 Task: Search one way flight ticket for 3 adults, 3 children in premium economy from Walla Walla: Walla Walla Regional Airport to Rockford: Chicago Rockford International Airport(was Northwest Chicagoland Regional Airport At Rockford) on 5-1-2023. Choice of flights is Westjet. Number of bags: 9 checked bags. Price is upto 99000. Outbound departure time preference is 14:45.
Action: Mouse moved to (235, 398)
Screenshot: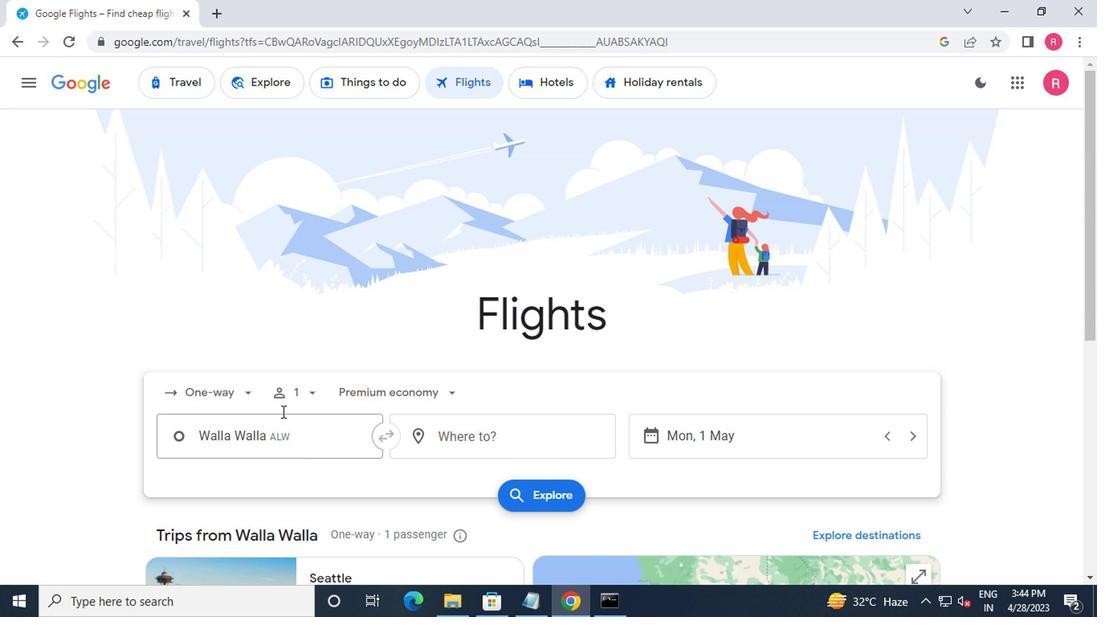 
Action: Mouse pressed left at (235, 398)
Screenshot: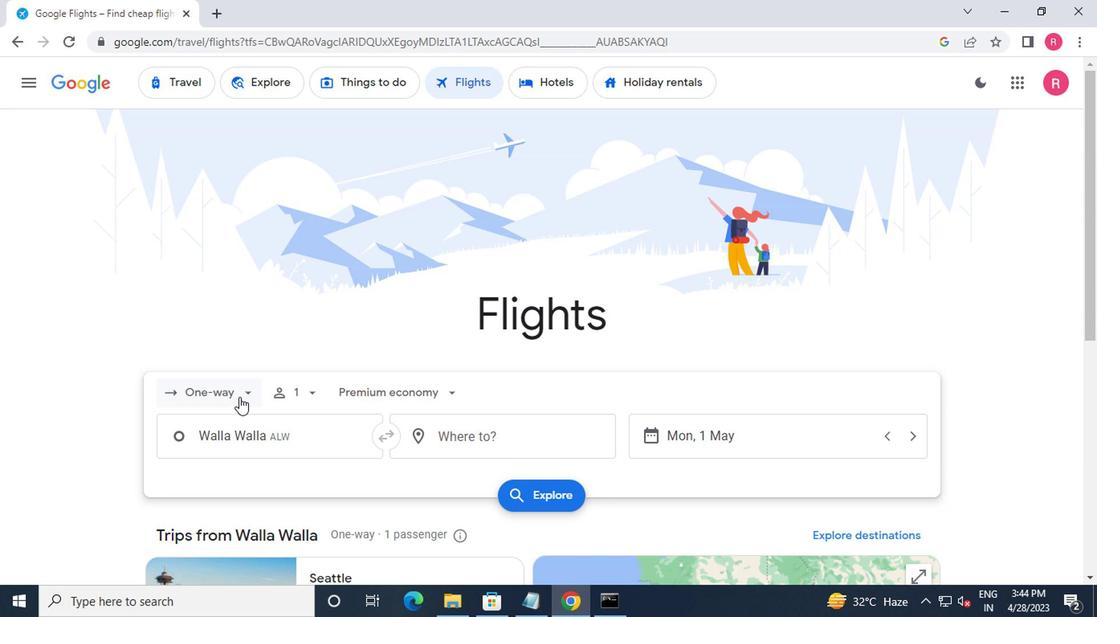 
Action: Mouse moved to (226, 475)
Screenshot: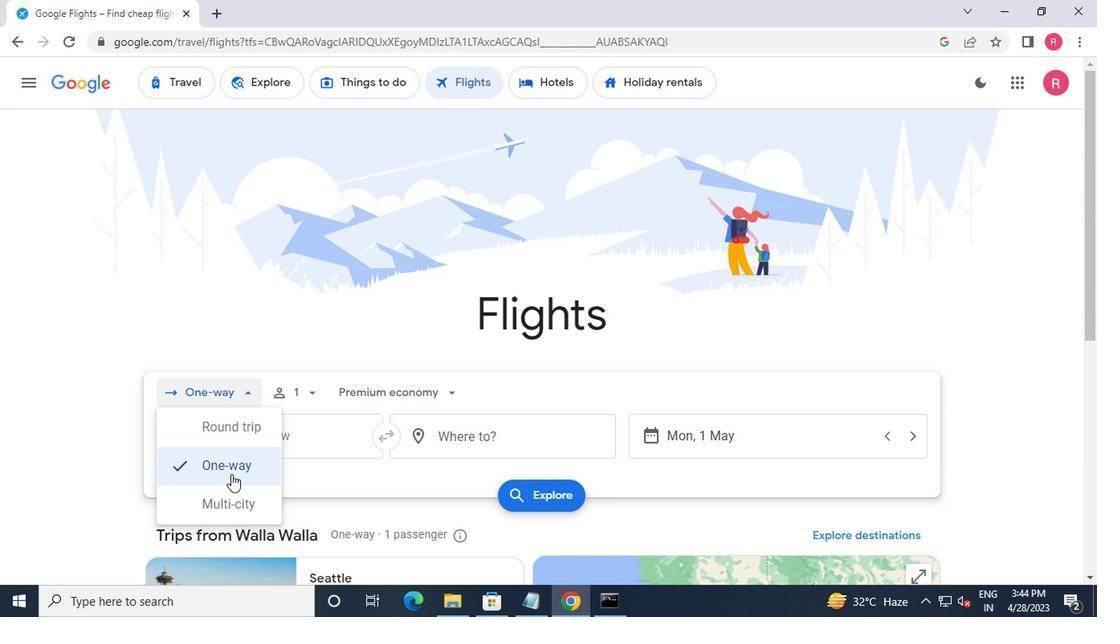 
Action: Mouse pressed left at (226, 475)
Screenshot: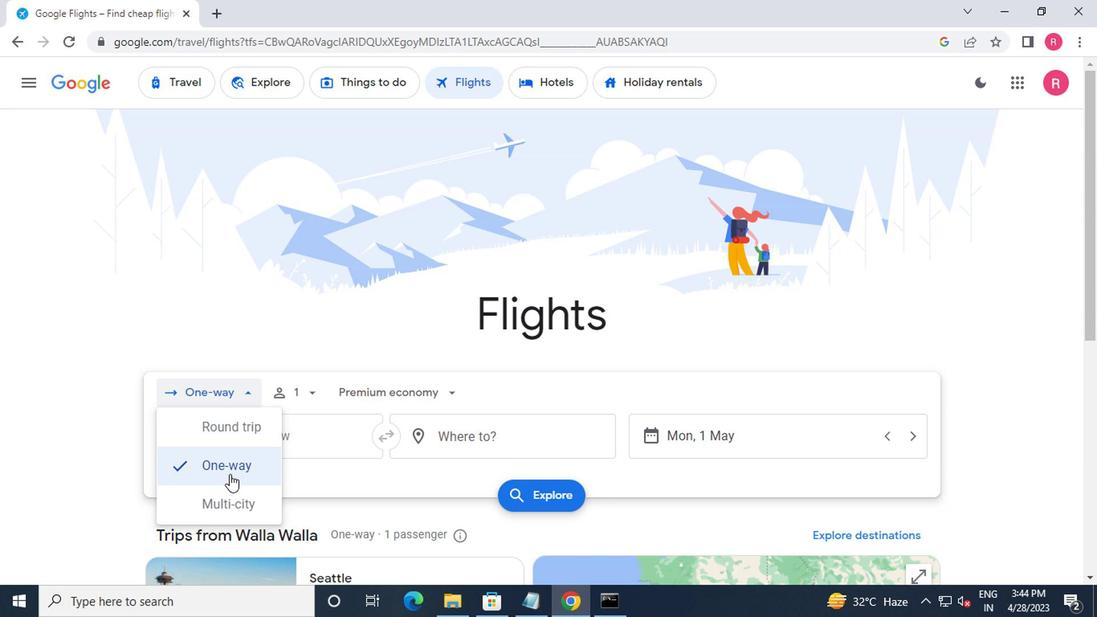
Action: Mouse moved to (299, 396)
Screenshot: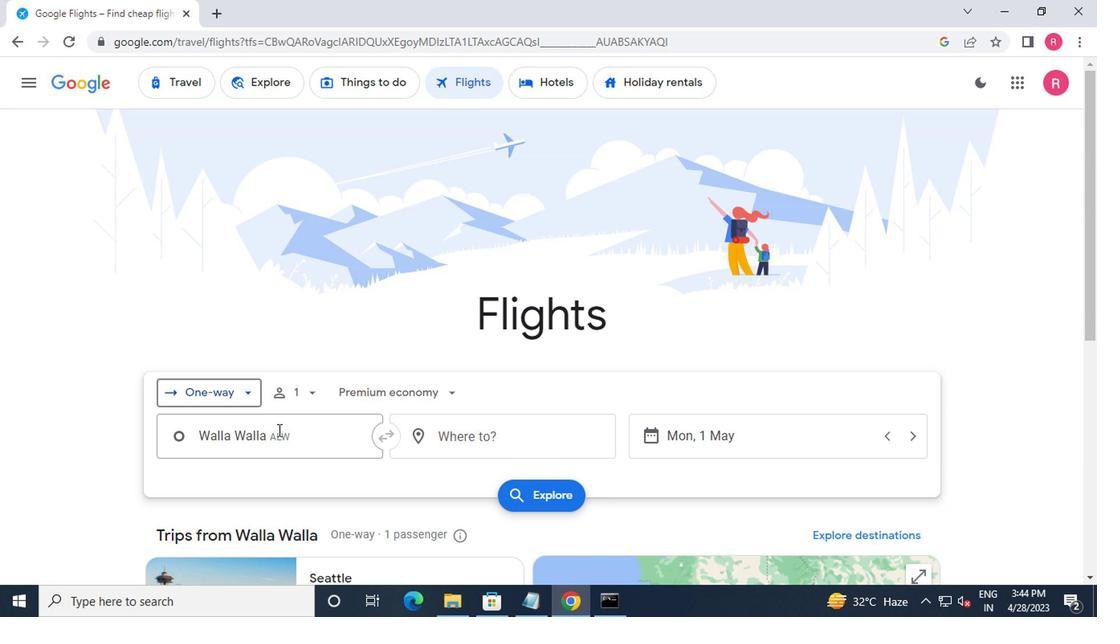 
Action: Mouse pressed left at (299, 396)
Screenshot: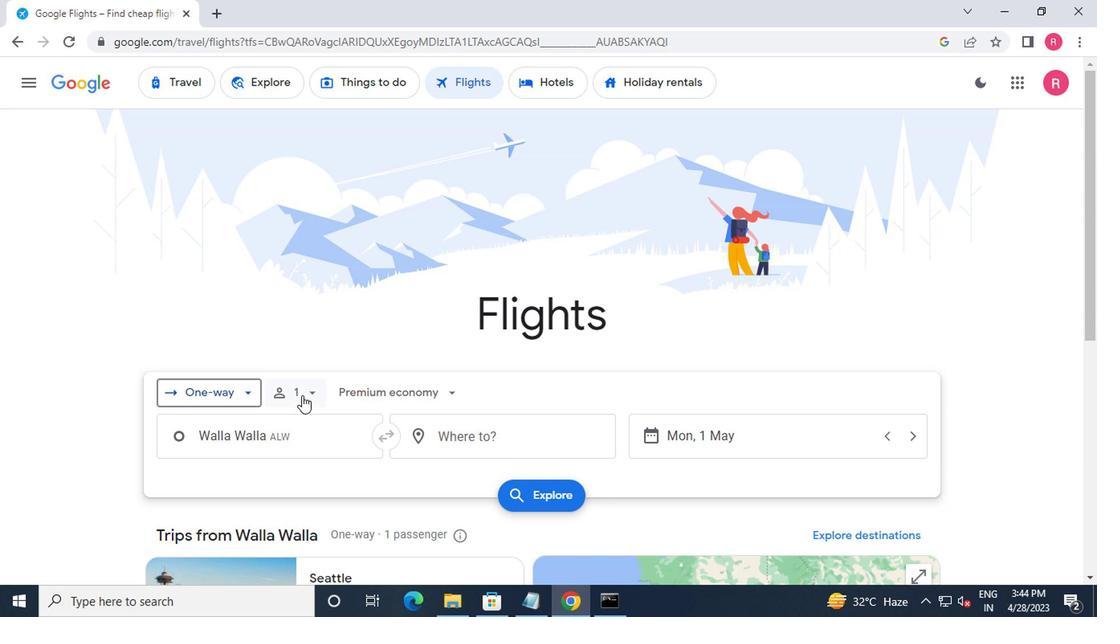 
Action: Mouse moved to (423, 436)
Screenshot: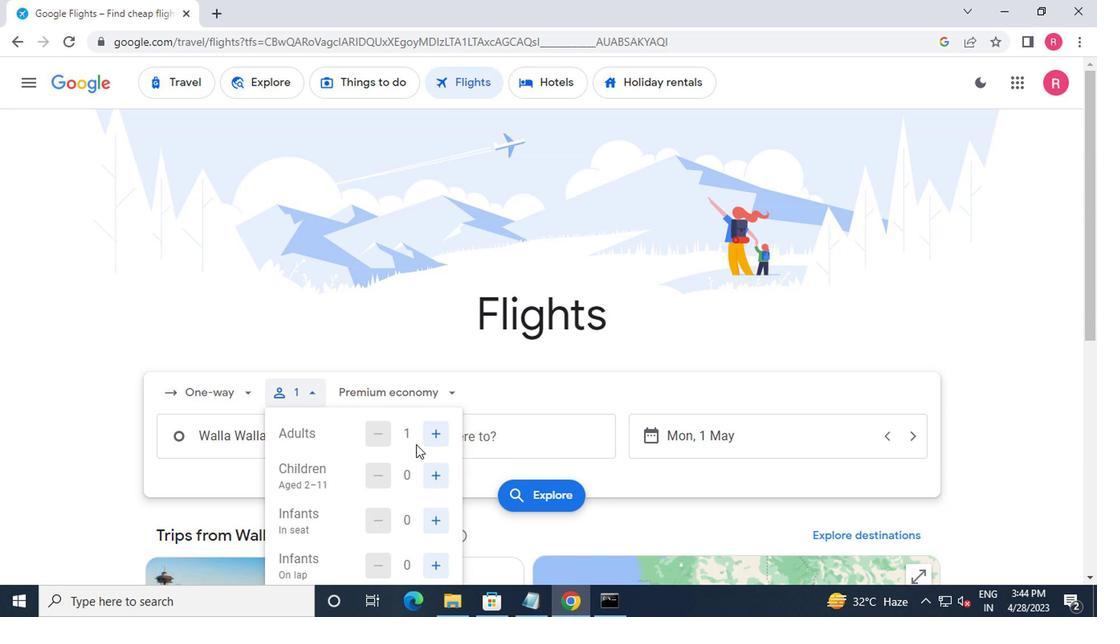 
Action: Mouse pressed left at (423, 436)
Screenshot: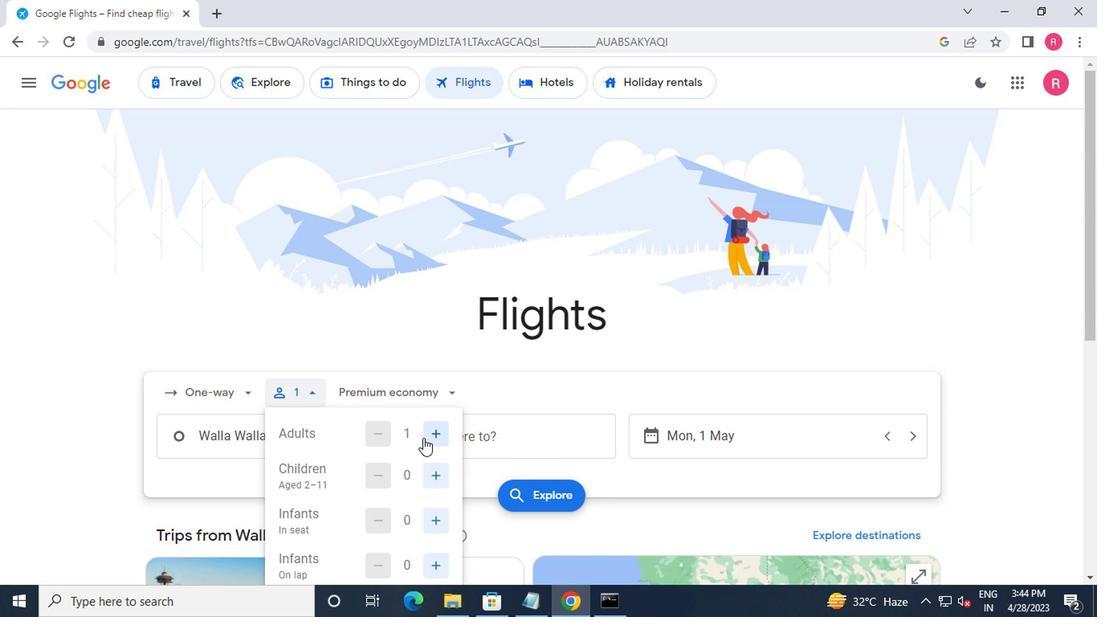 
Action: Mouse pressed left at (423, 436)
Screenshot: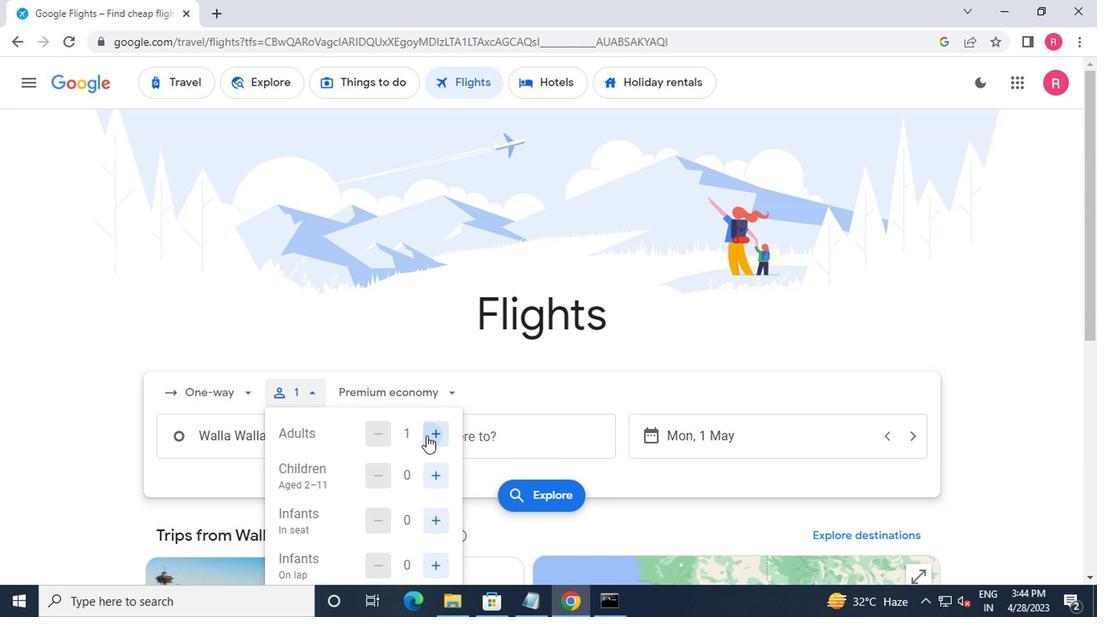 
Action: Mouse pressed left at (423, 436)
Screenshot: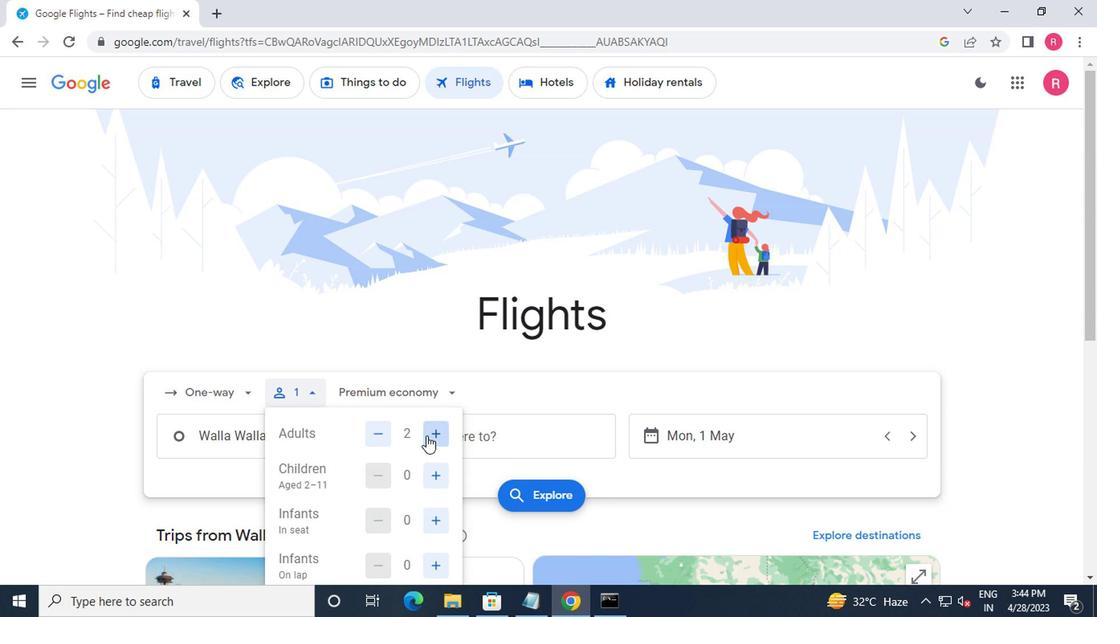 
Action: Mouse moved to (428, 474)
Screenshot: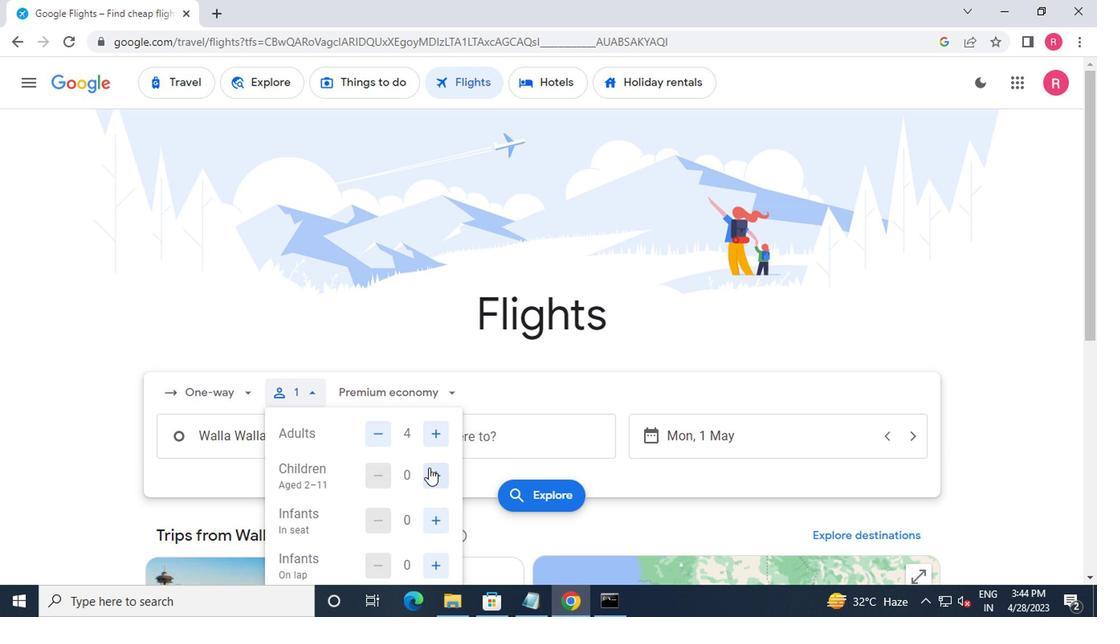 
Action: Mouse pressed left at (428, 474)
Screenshot: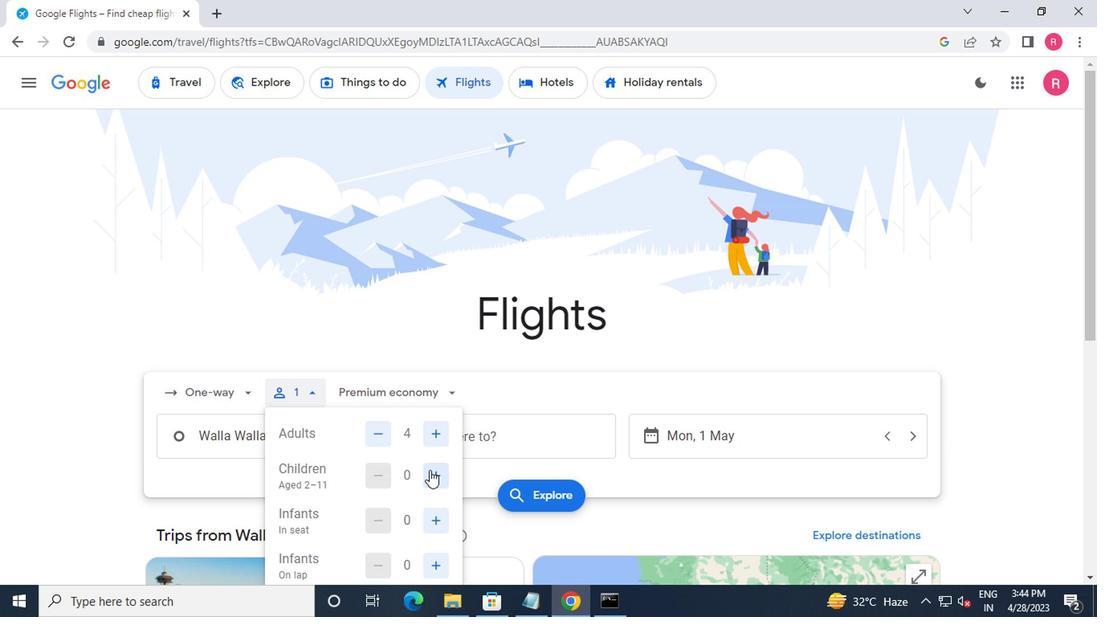 
Action: Mouse pressed left at (428, 474)
Screenshot: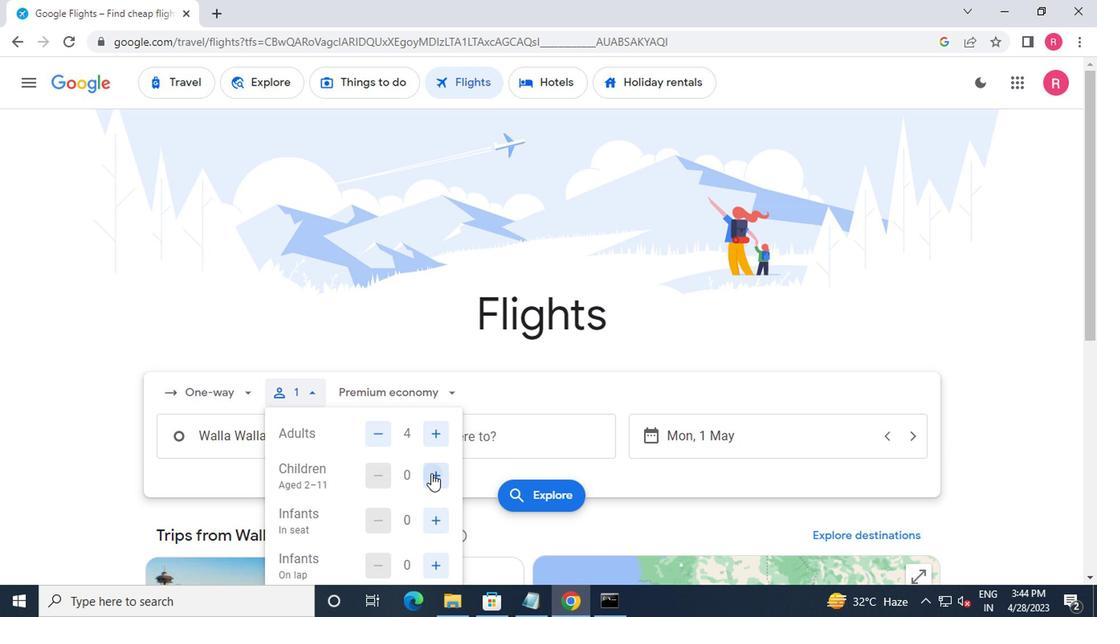 
Action: Mouse moved to (430, 523)
Screenshot: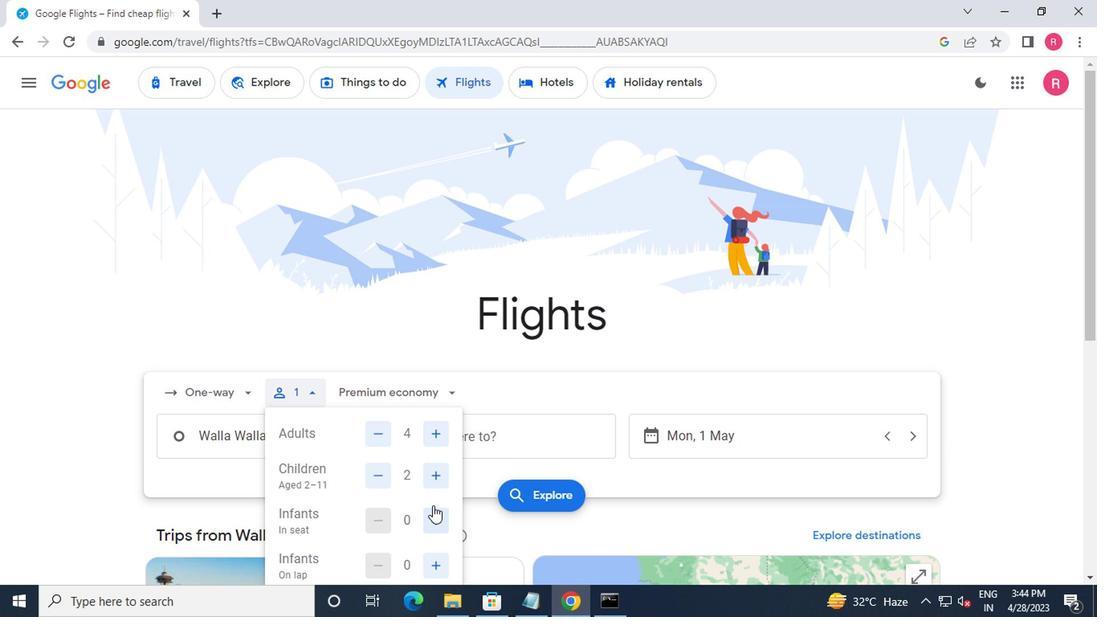 
Action: Mouse pressed left at (430, 523)
Screenshot: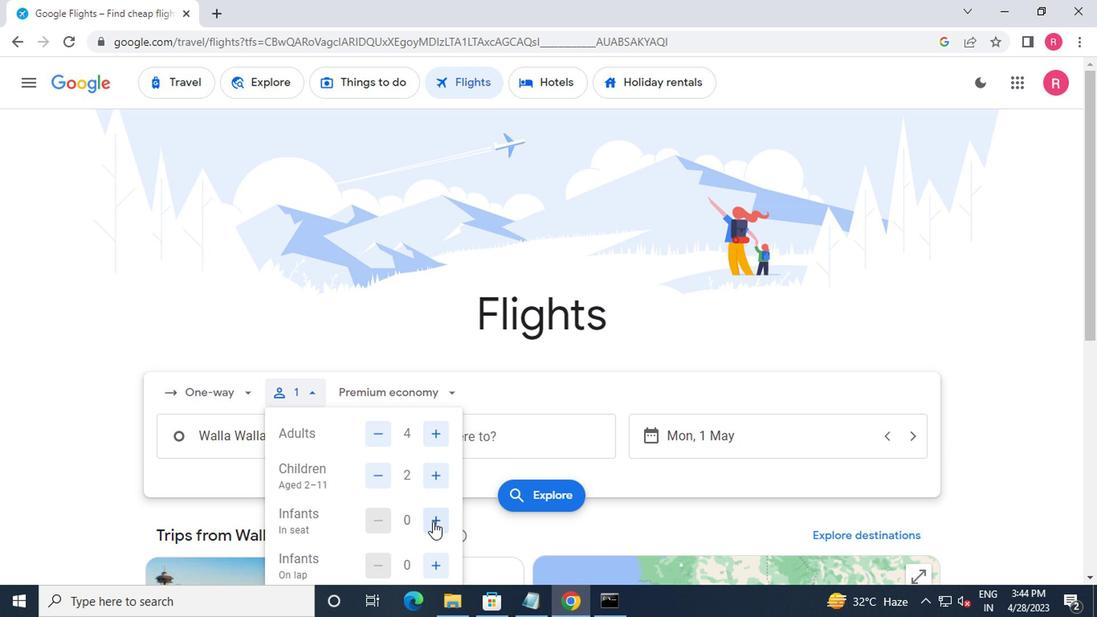 
Action: Mouse pressed left at (430, 523)
Screenshot: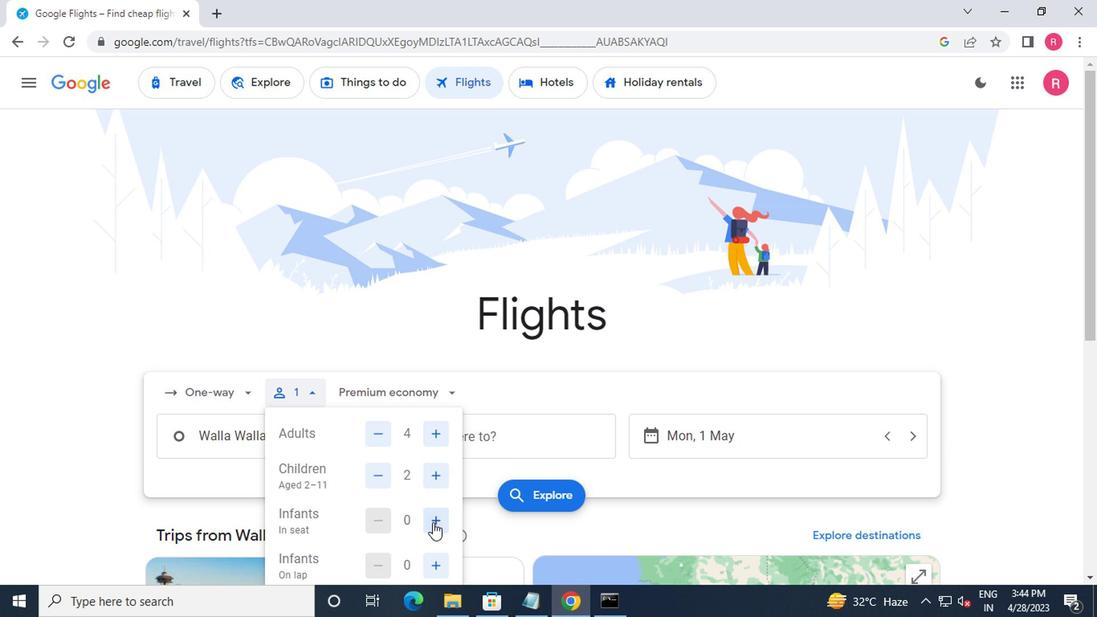 
Action: Mouse moved to (432, 566)
Screenshot: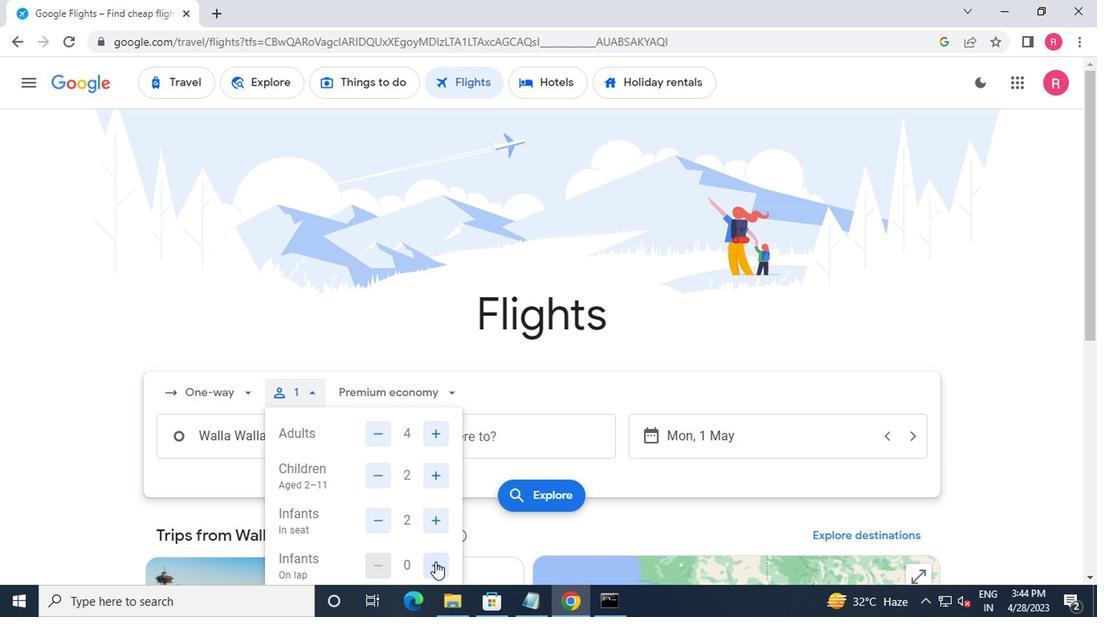 
Action: Mouse pressed left at (432, 566)
Screenshot: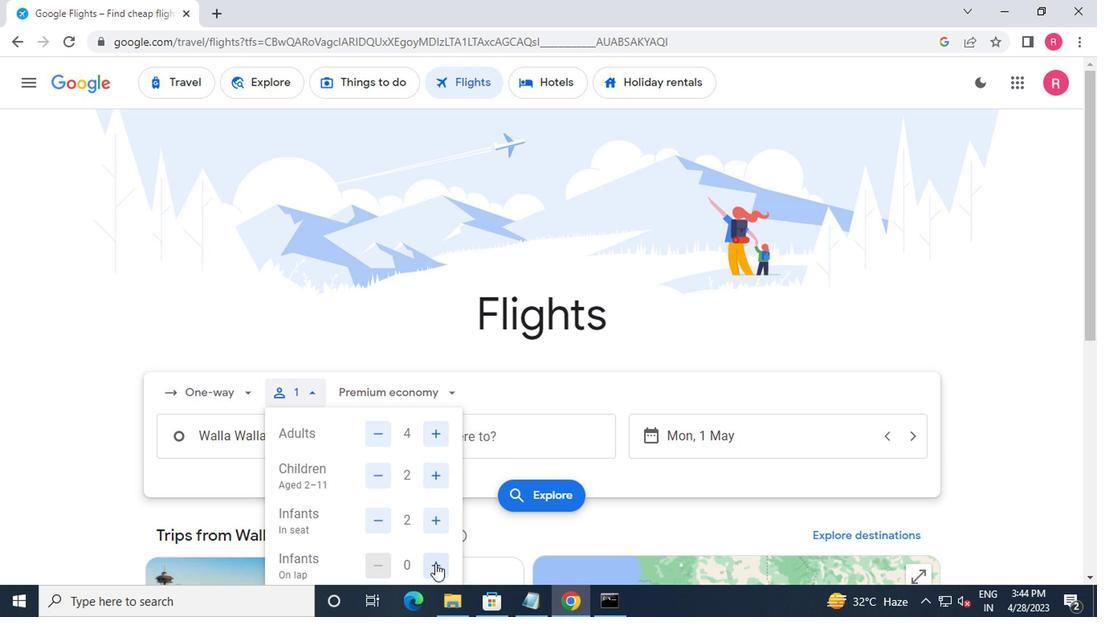 
Action: Mouse moved to (404, 391)
Screenshot: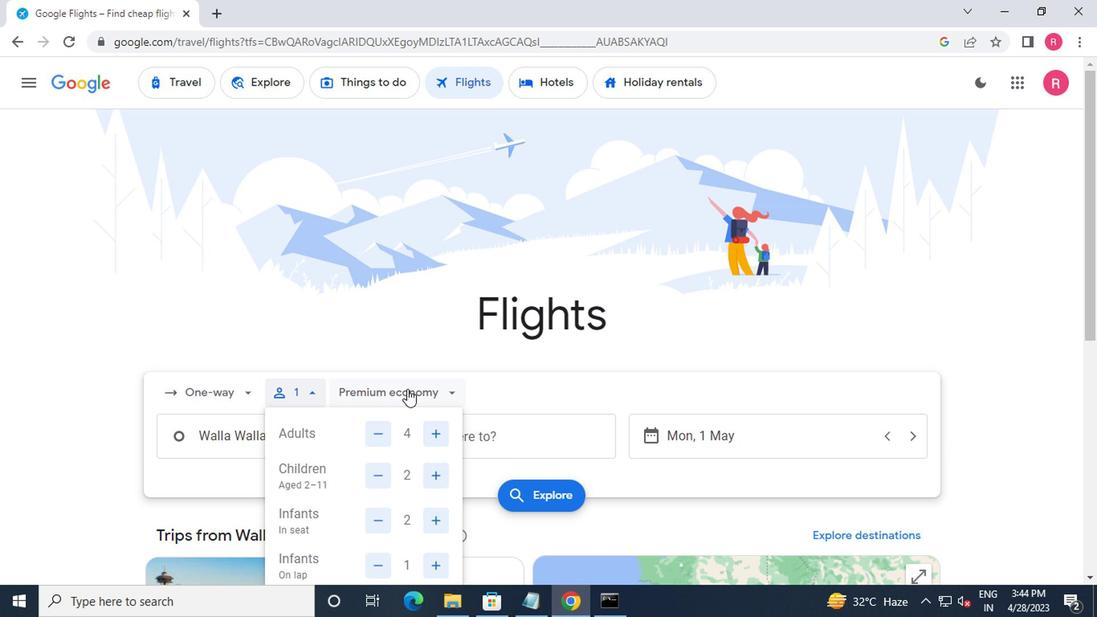 
Action: Mouse pressed left at (404, 391)
Screenshot: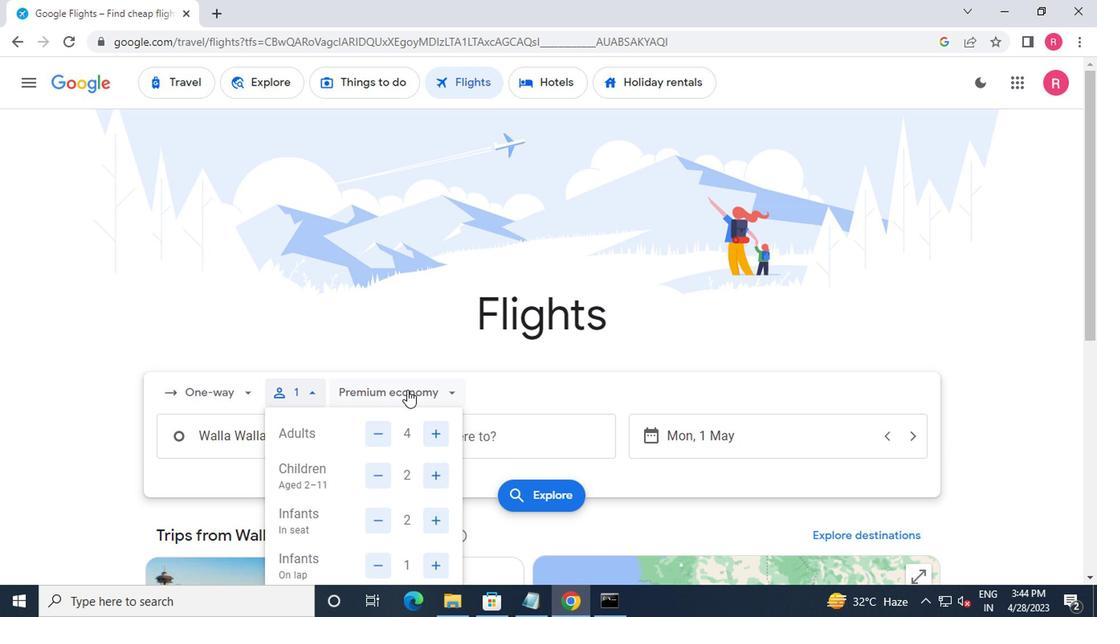 
Action: Mouse moved to (420, 434)
Screenshot: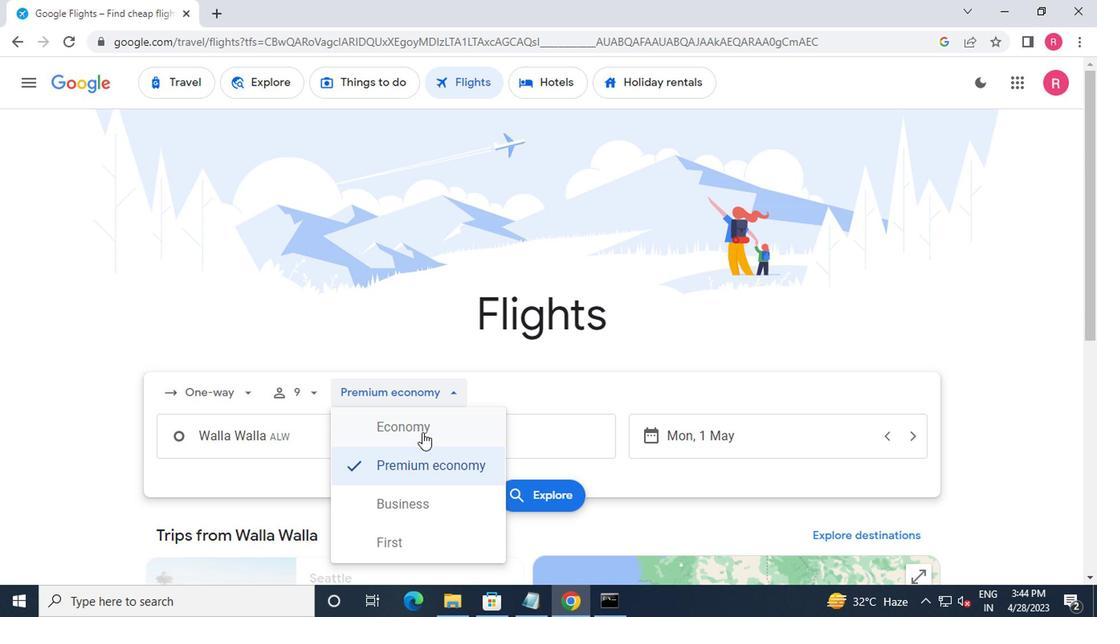 
Action: Mouse pressed left at (420, 434)
Screenshot: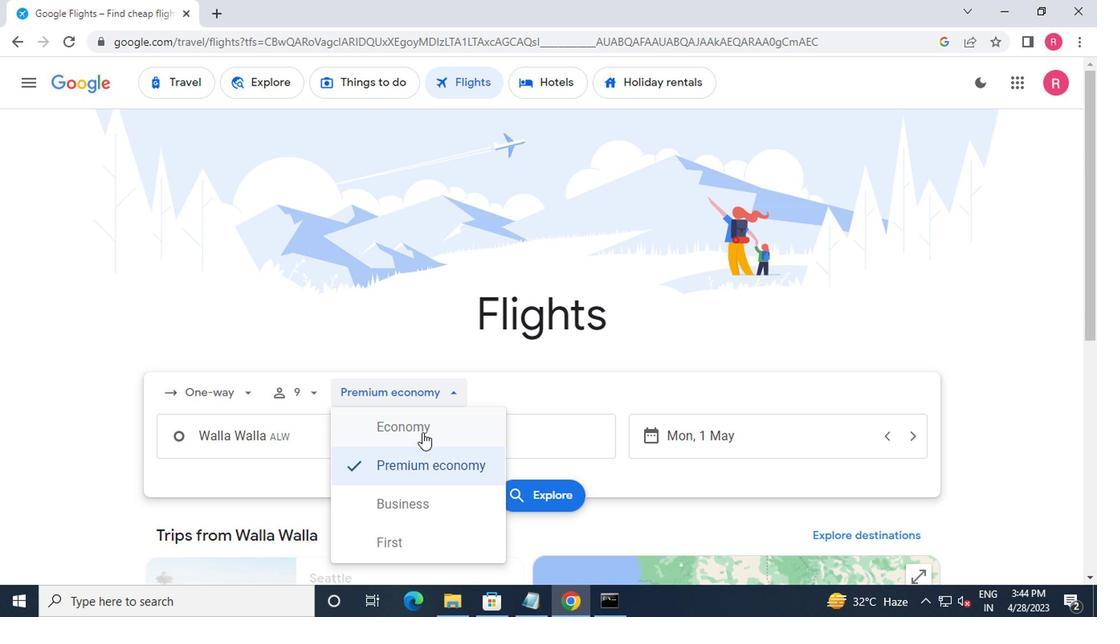 
Action: Mouse moved to (301, 446)
Screenshot: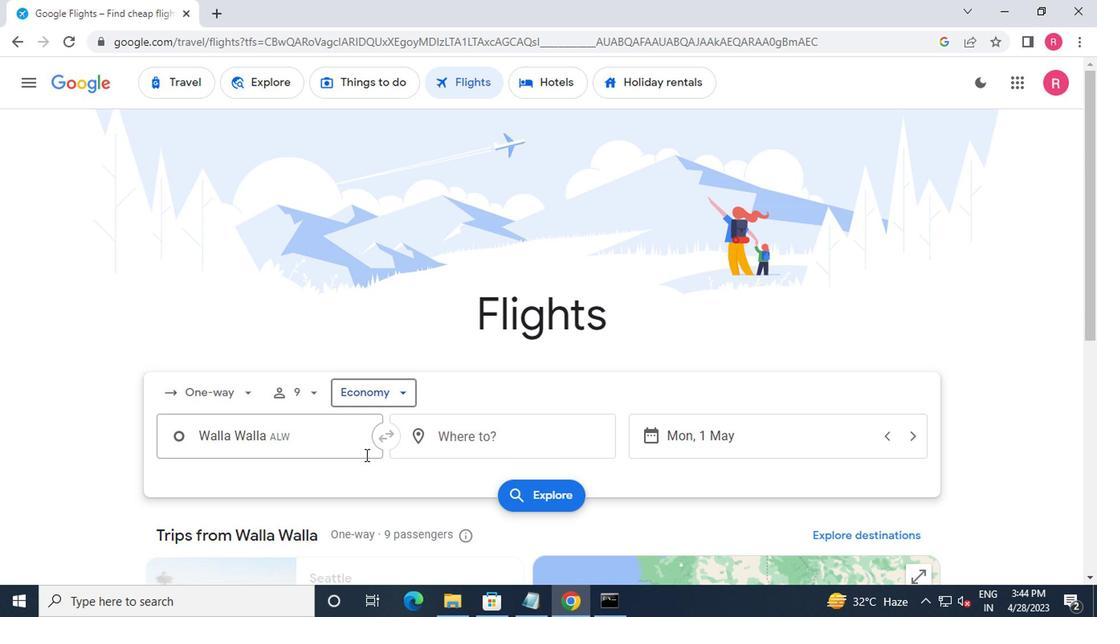 
Action: Mouse pressed left at (301, 446)
Screenshot: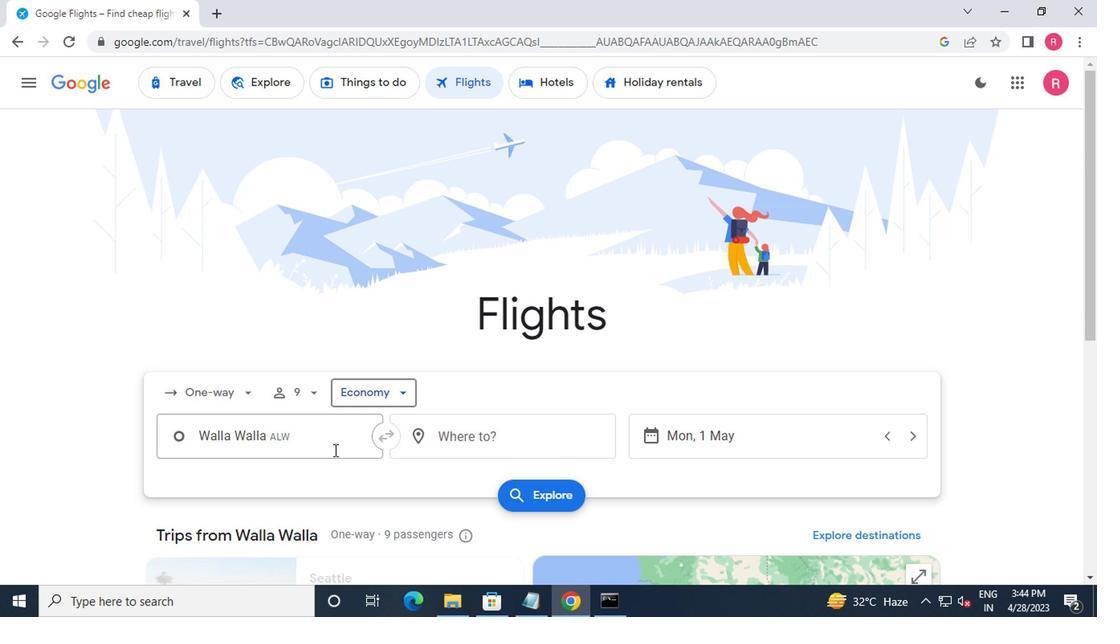 
Action: Mouse moved to (320, 515)
Screenshot: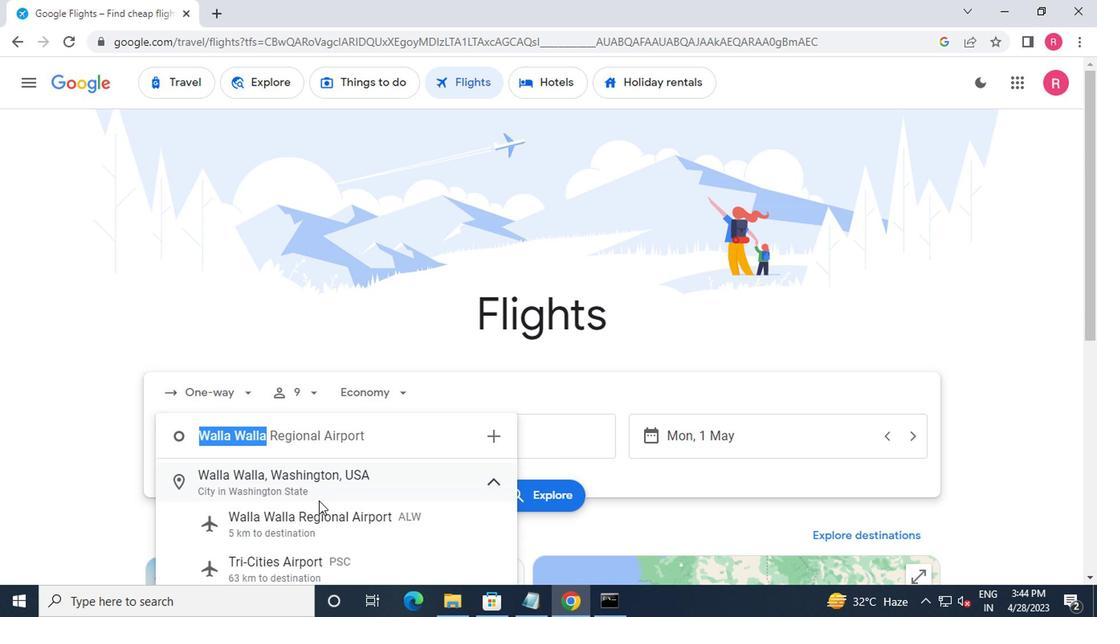 
Action: Mouse pressed left at (320, 515)
Screenshot: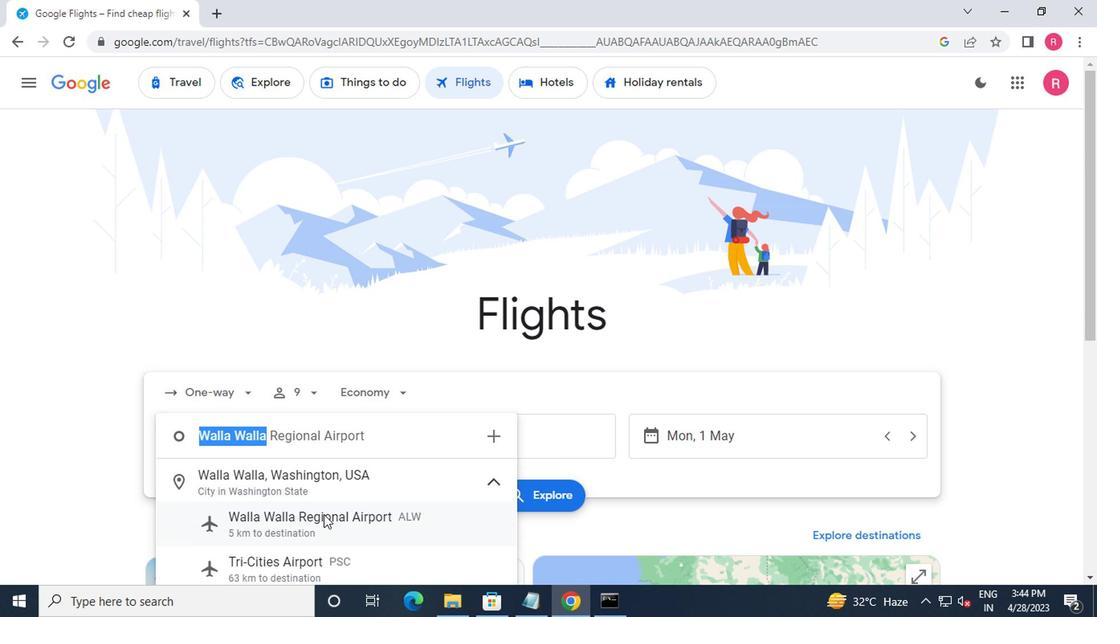 
Action: Mouse moved to (506, 440)
Screenshot: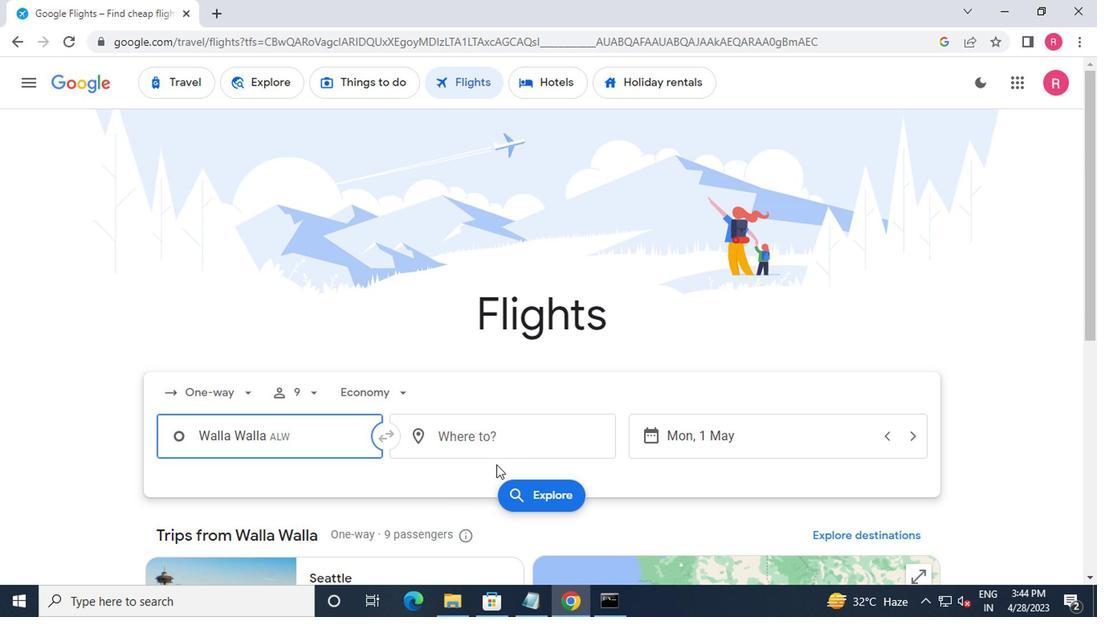 
Action: Mouse pressed left at (506, 440)
Screenshot: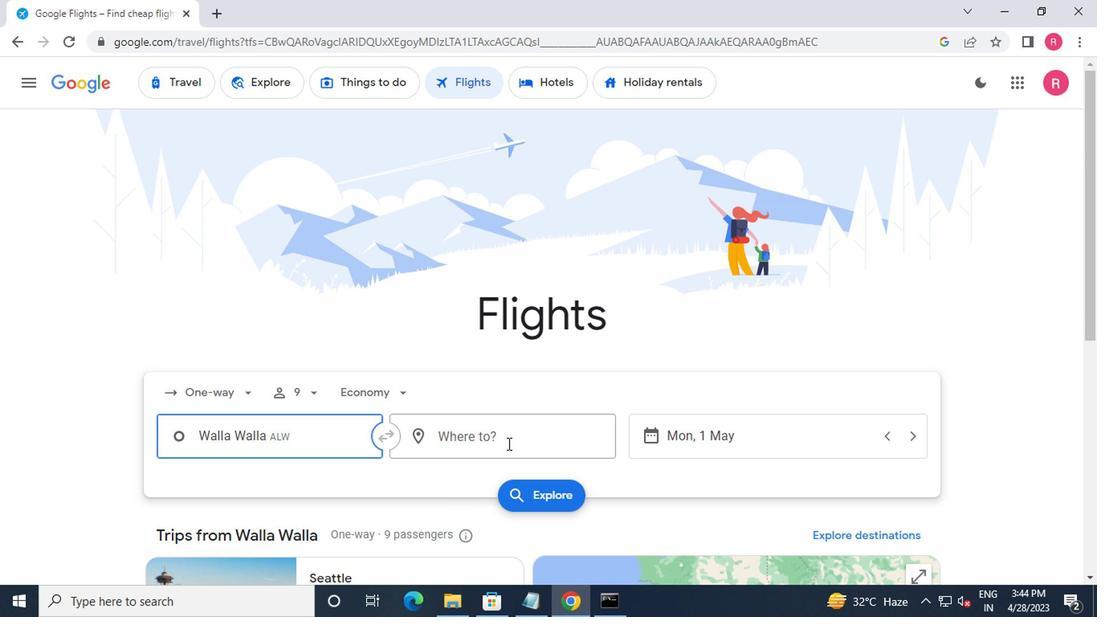 
Action: Mouse moved to (494, 499)
Screenshot: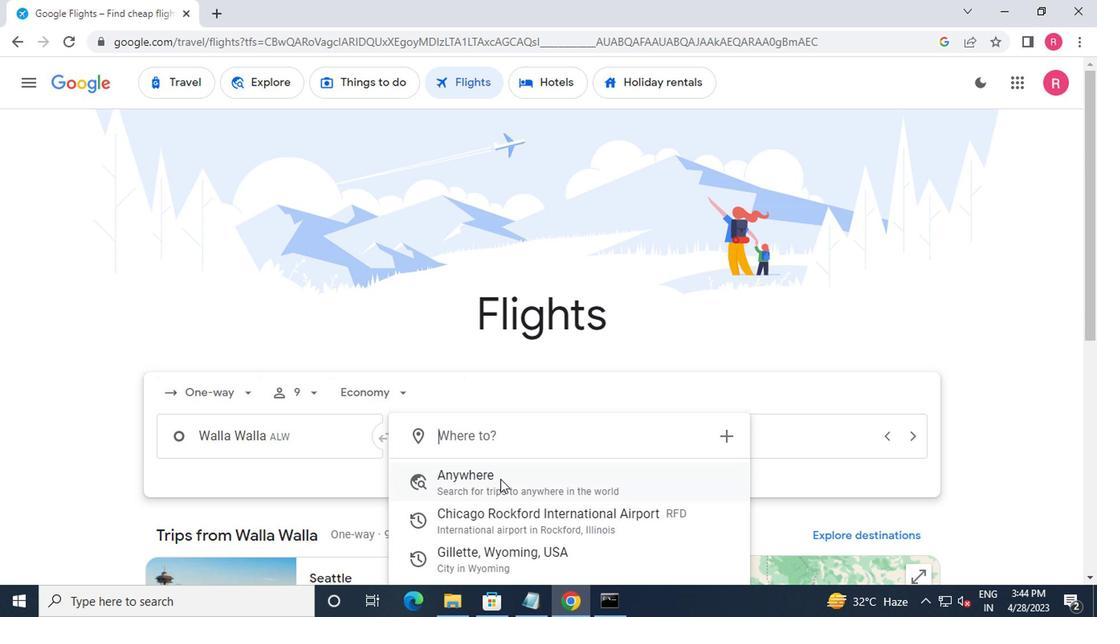
Action: Mouse scrolled (494, 498) with delta (0, 0)
Screenshot: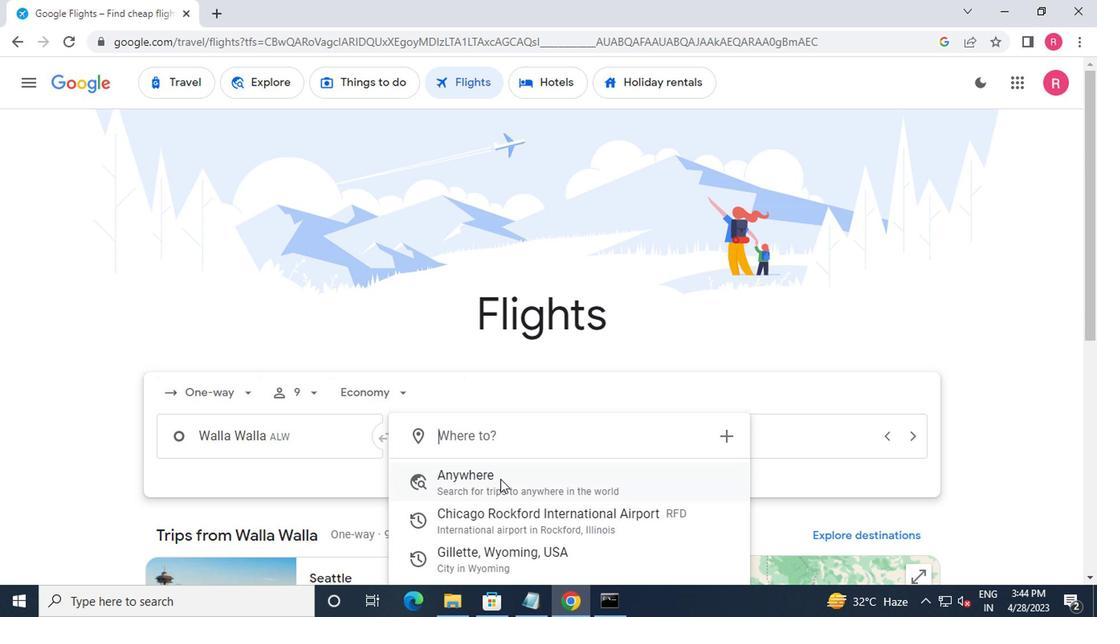 
Action: Mouse moved to (494, 502)
Screenshot: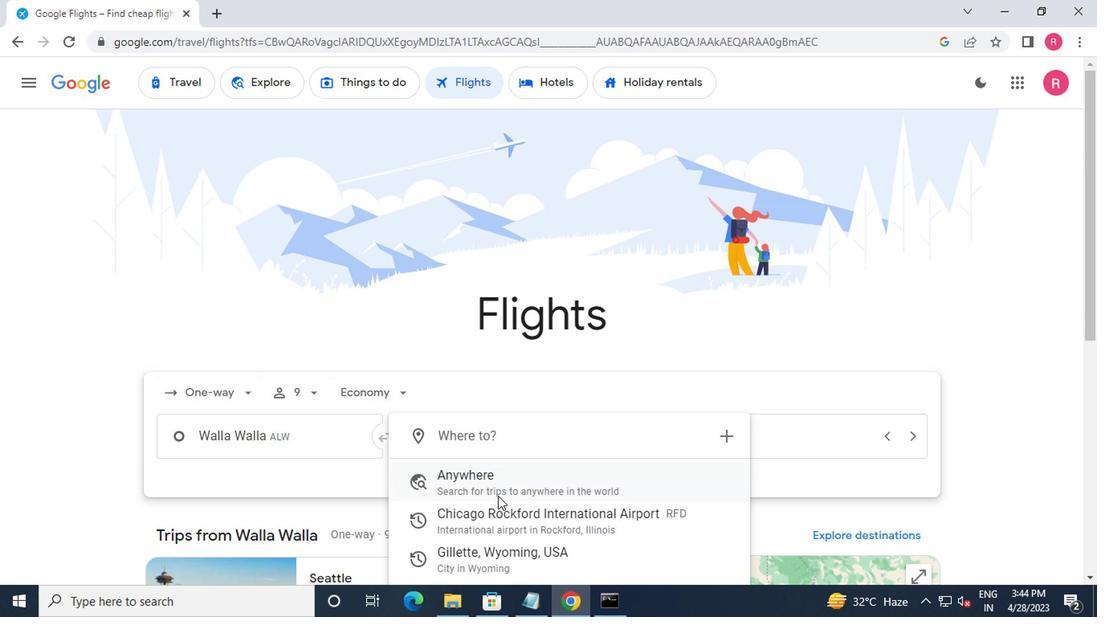 
Action: Mouse scrolled (494, 501) with delta (0, -1)
Screenshot: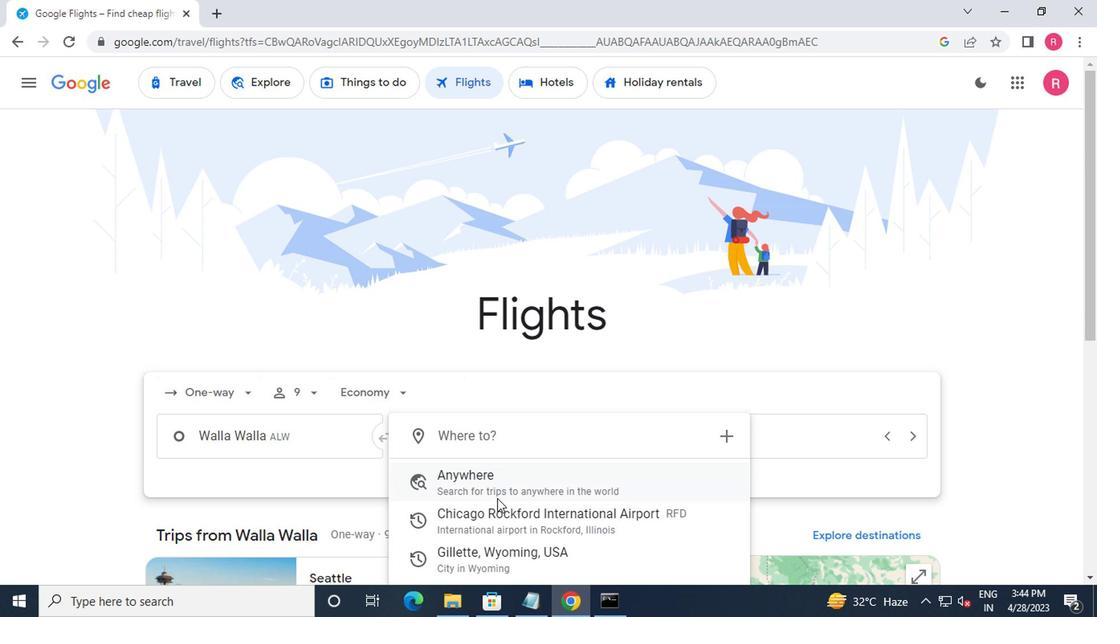 
Action: Mouse moved to (478, 444)
Screenshot: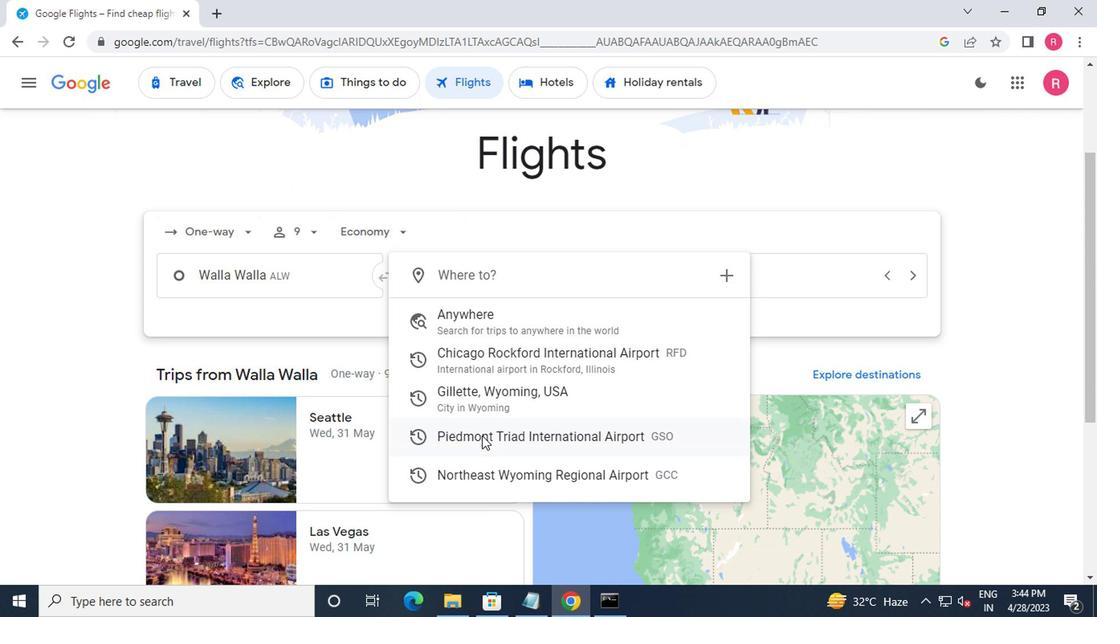 
Action: Mouse pressed left at (478, 444)
Screenshot: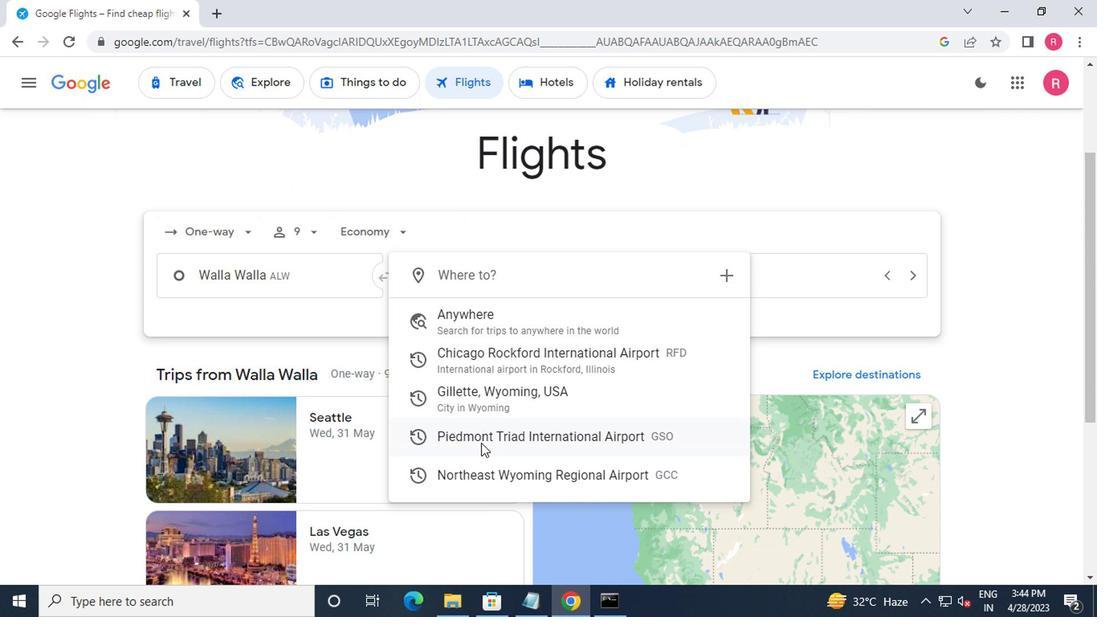 
Action: Mouse moved to (755, 289)
Screenshot: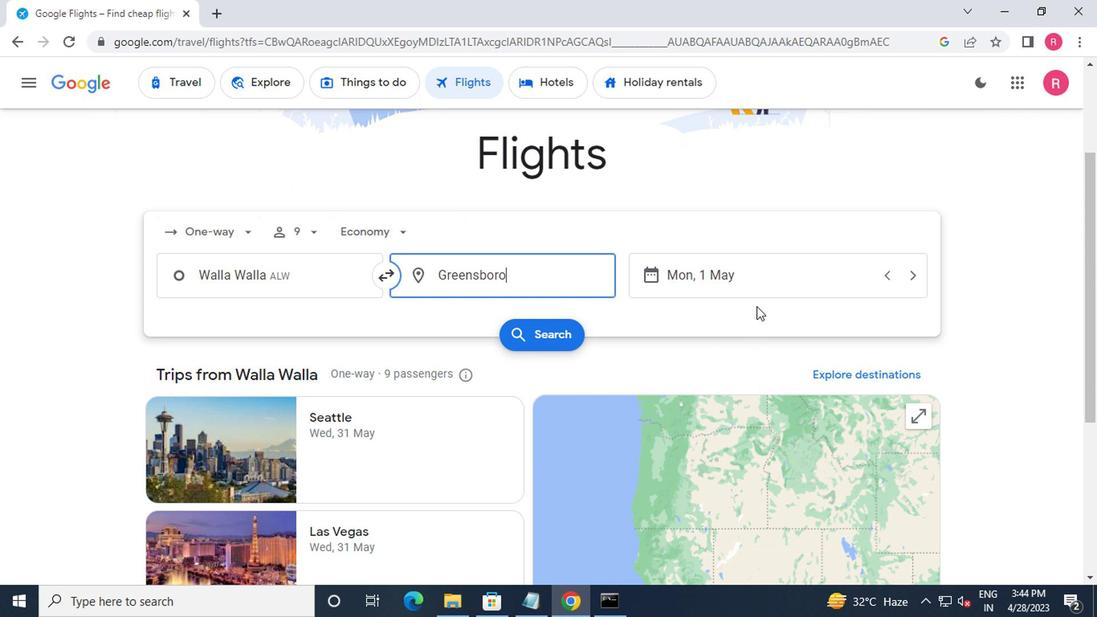 
Action: Mouse pressed left at (755, 289)
Screenshot: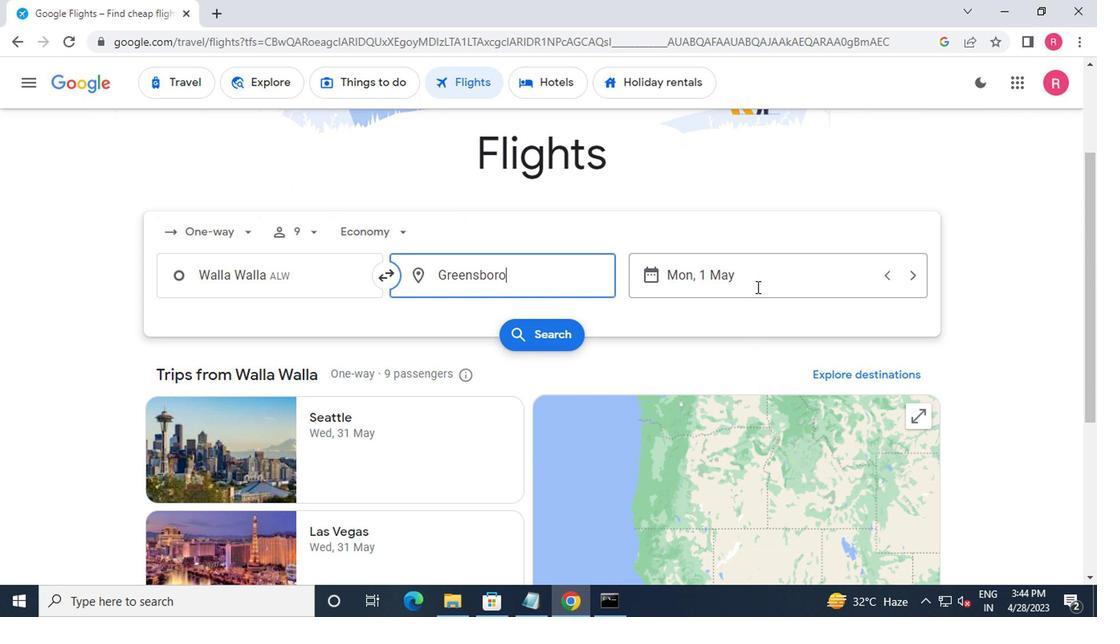 
Action: Mouse moved to (707, 300)
Screenshot: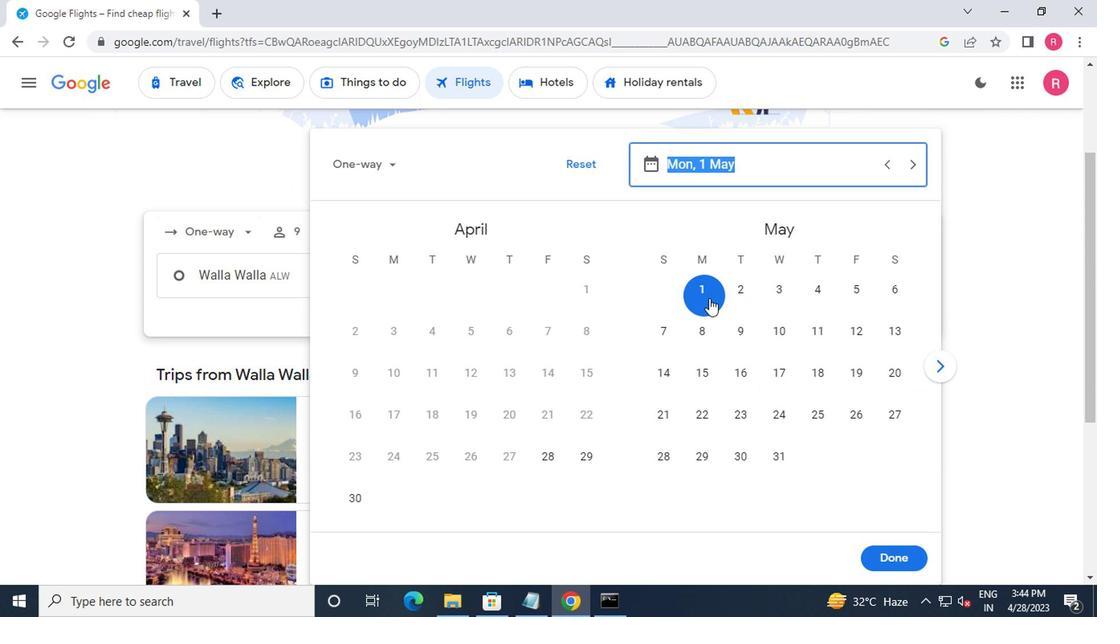 
Action: Mouse pressed left at (707, 300)
Screenshot: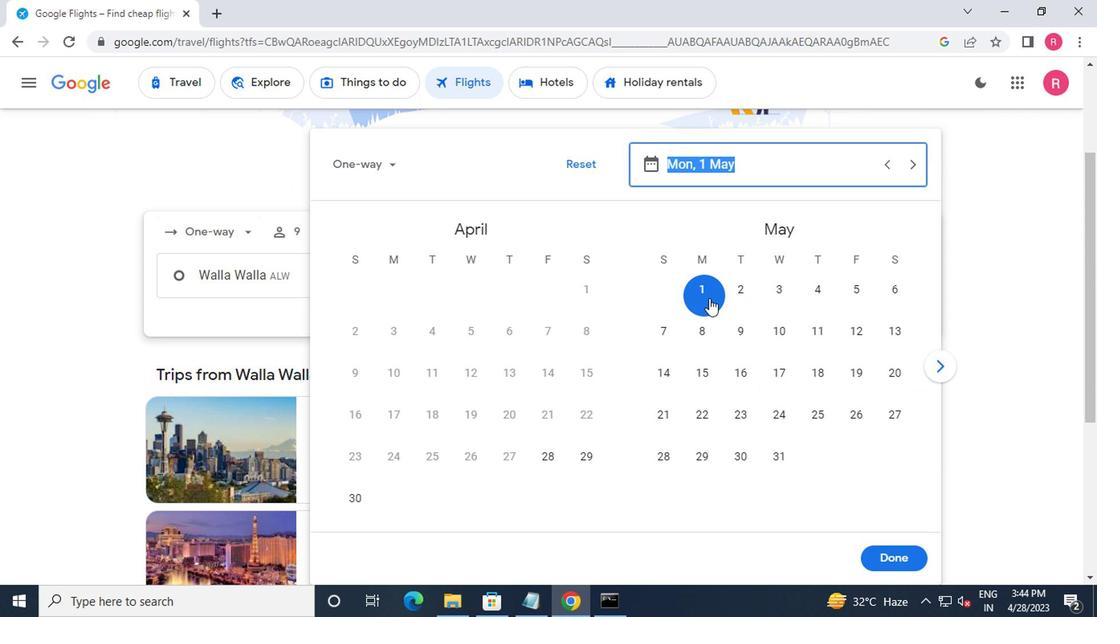 
Action: Mouse moved to (900, 564)
Screenshot: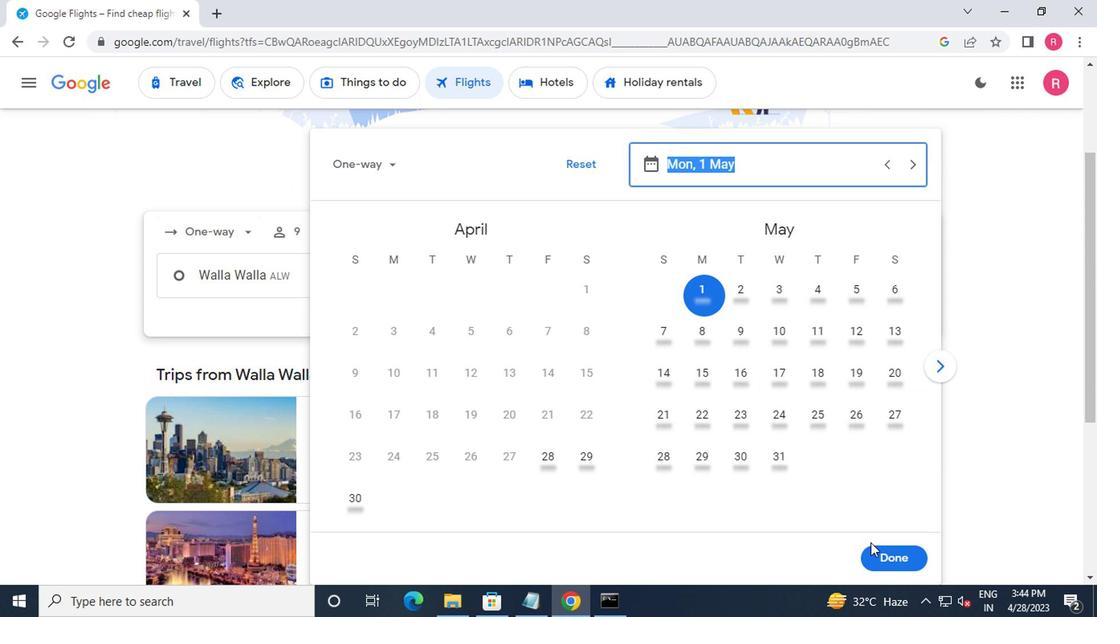
Action: Mouse pressed left at (900, 564)
Screenshot: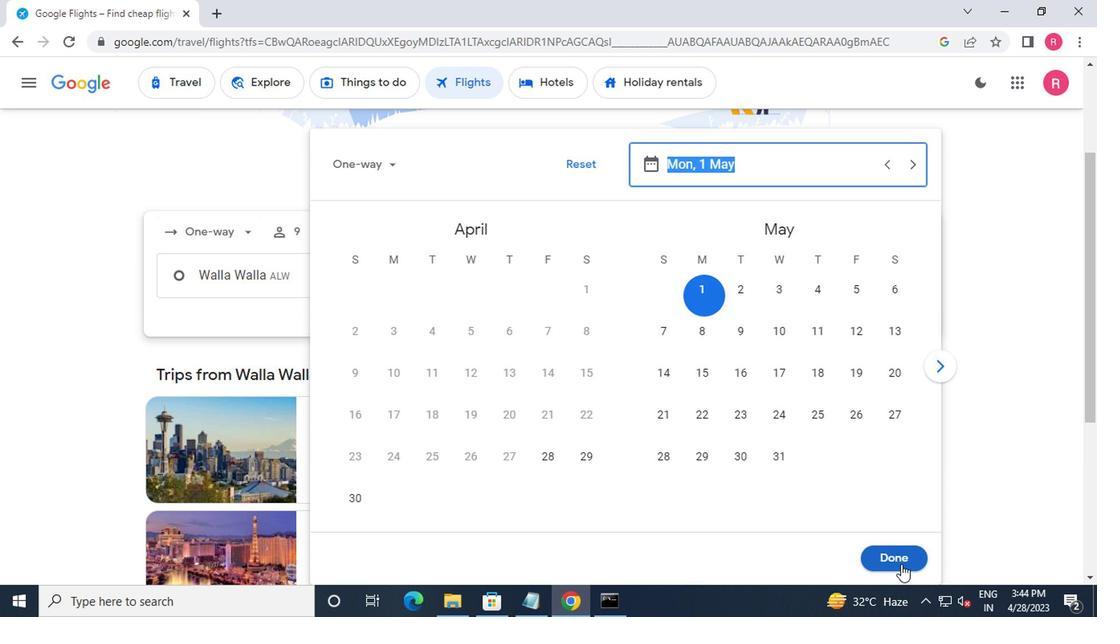 
Action: Mouse moved to (552, 335)
Screenshot: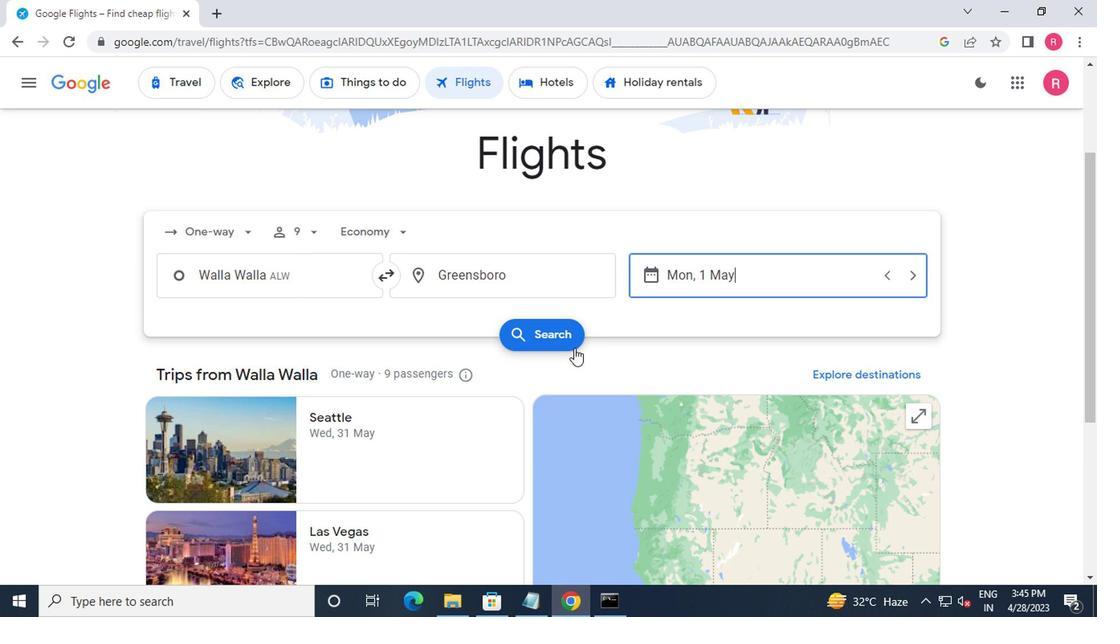 
Action: Mouse pressed left at (552, 335)
Screenshot: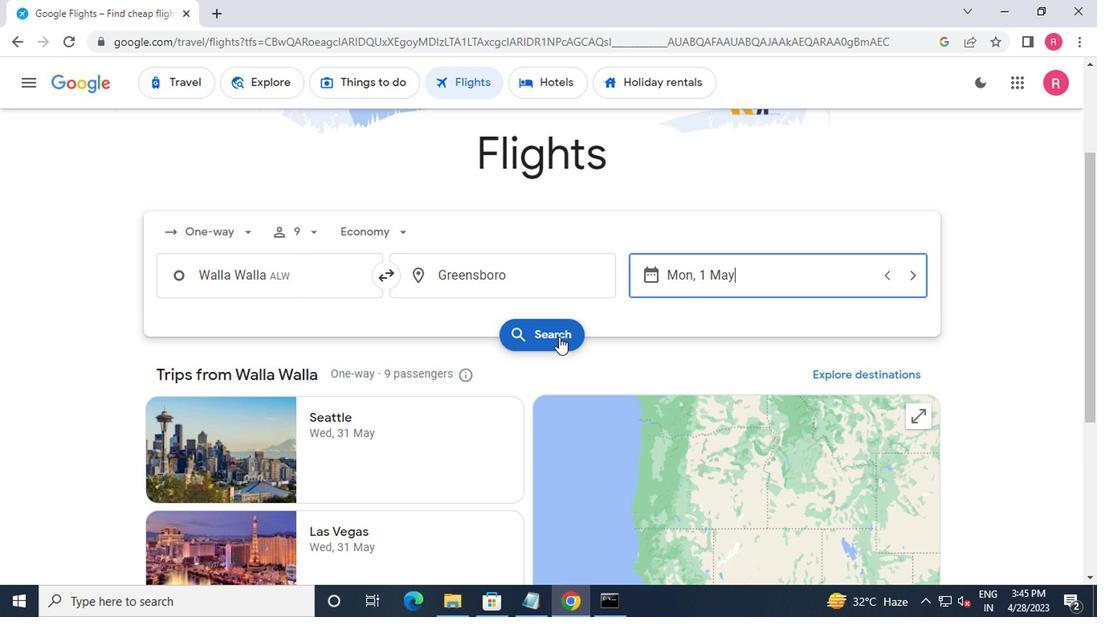 
Action: Mouse moved to (190, 240)
Screenshot: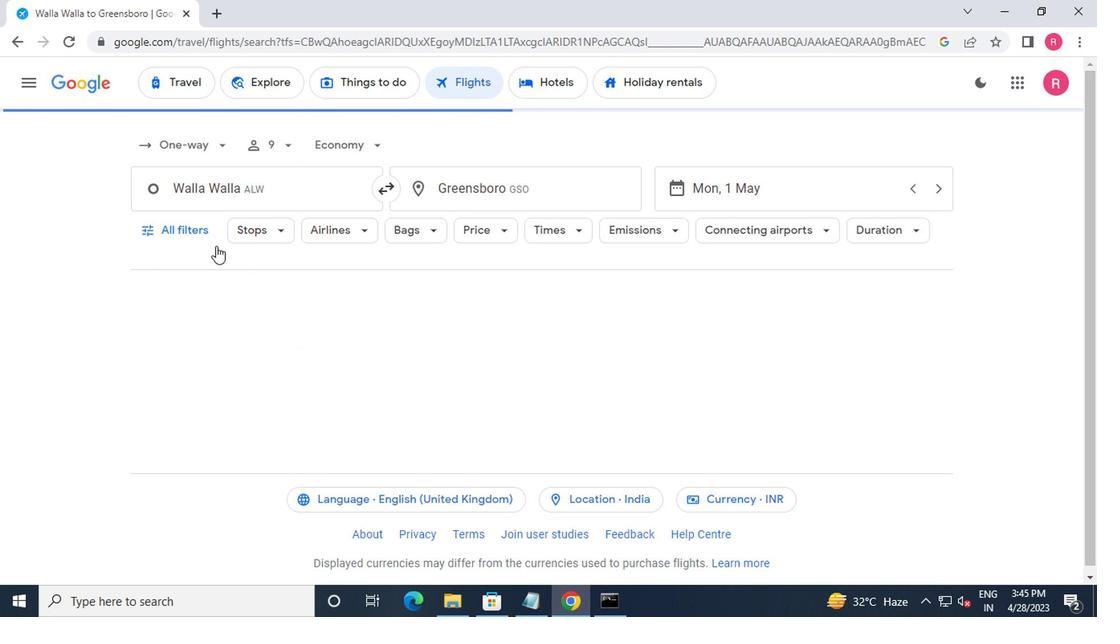 
Action: Mouse pressed left at (190, 240)
Screenshot: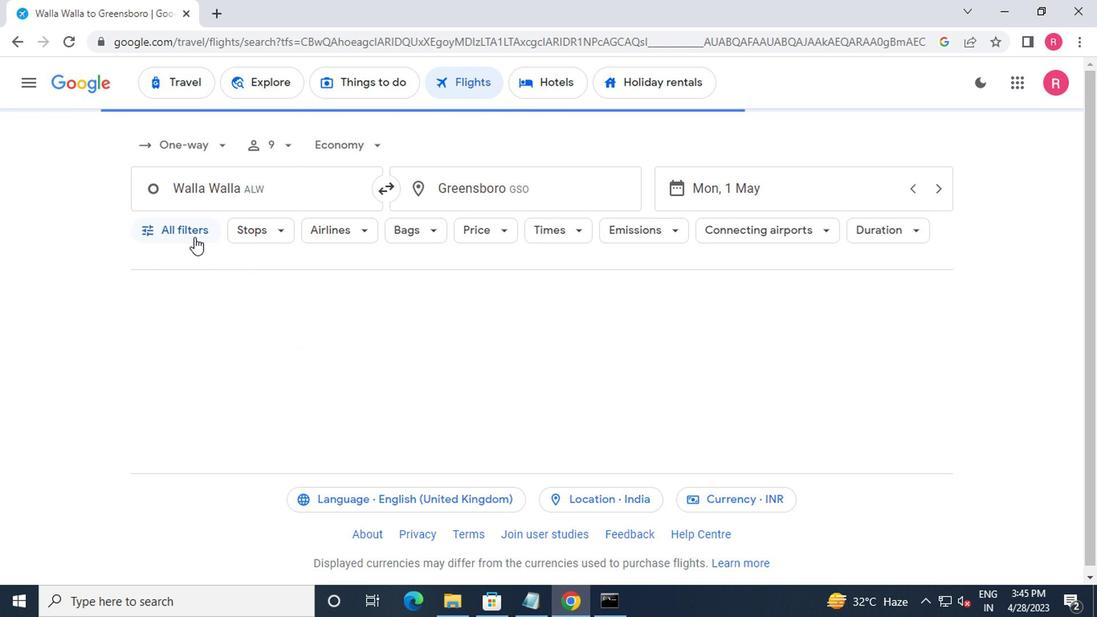 
Action: Mouse moved to (235, 393)
Screenshot: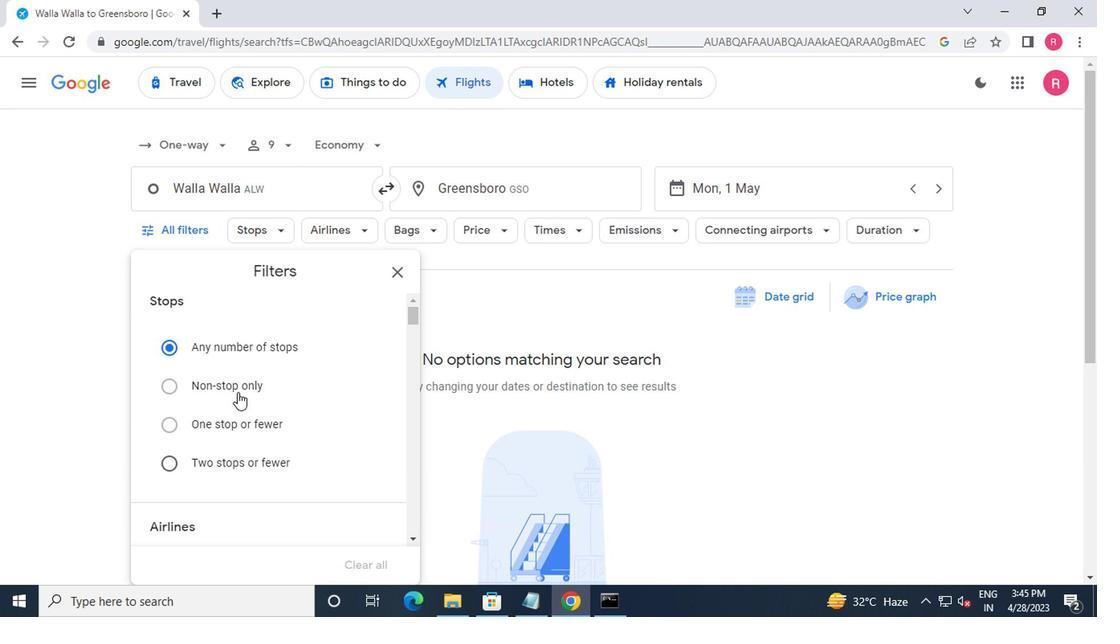 
Action: Mouse scrolled (235, 392) with delta (0, -1)
Screenshot: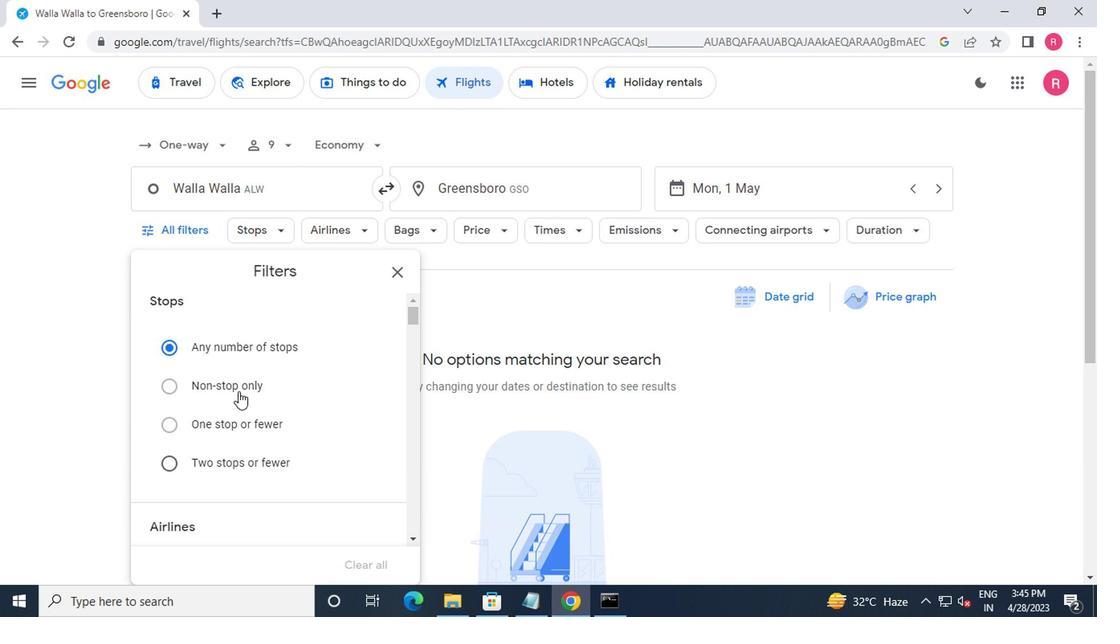 
Action: Mouse moved to (235, 393)
Screenshot: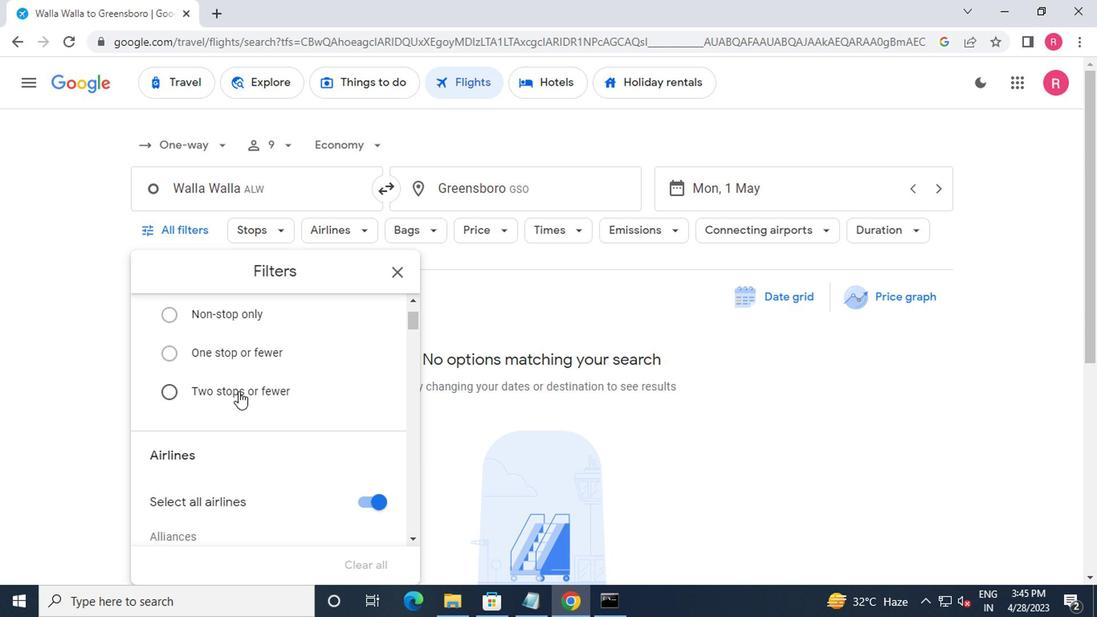 
Action: Mouse scrolled (235, 392) with delta (0, -1)
Screenshot: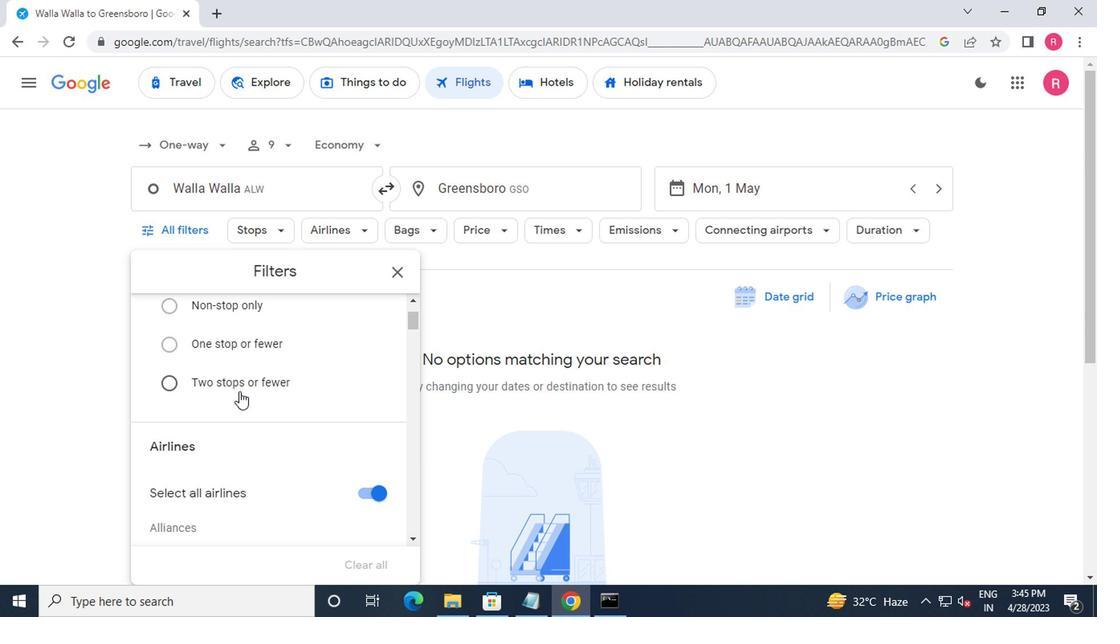 
Action: Mouse scrolled (235, 392) with delta (0, -1)
Screenshot: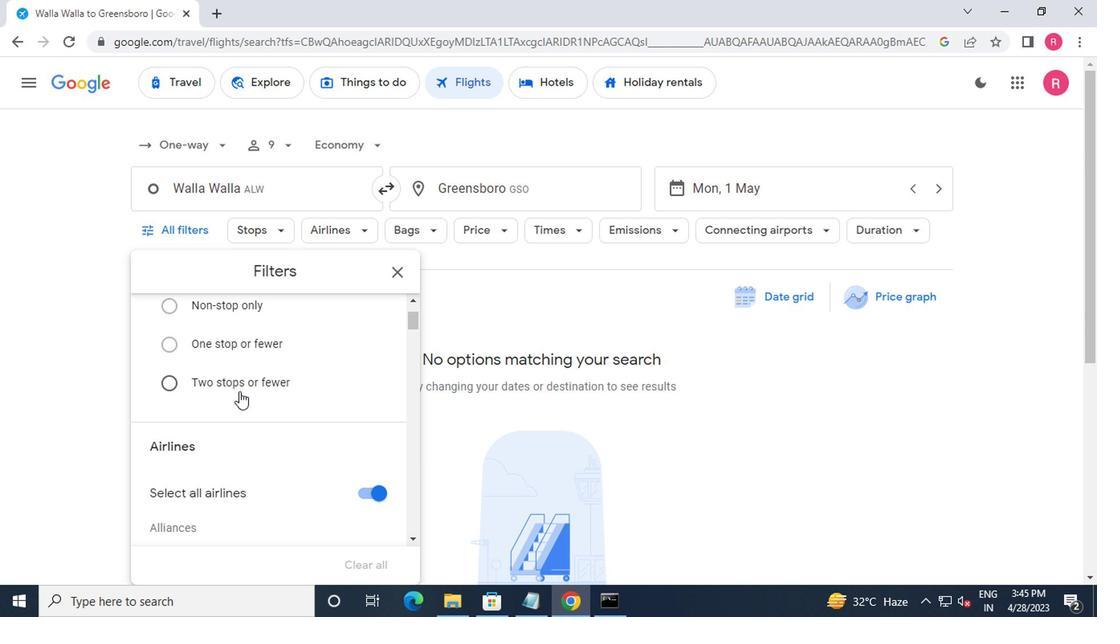 
Action: Mouse scrolled (235, 392) with delta (0, -1)
Screenshot: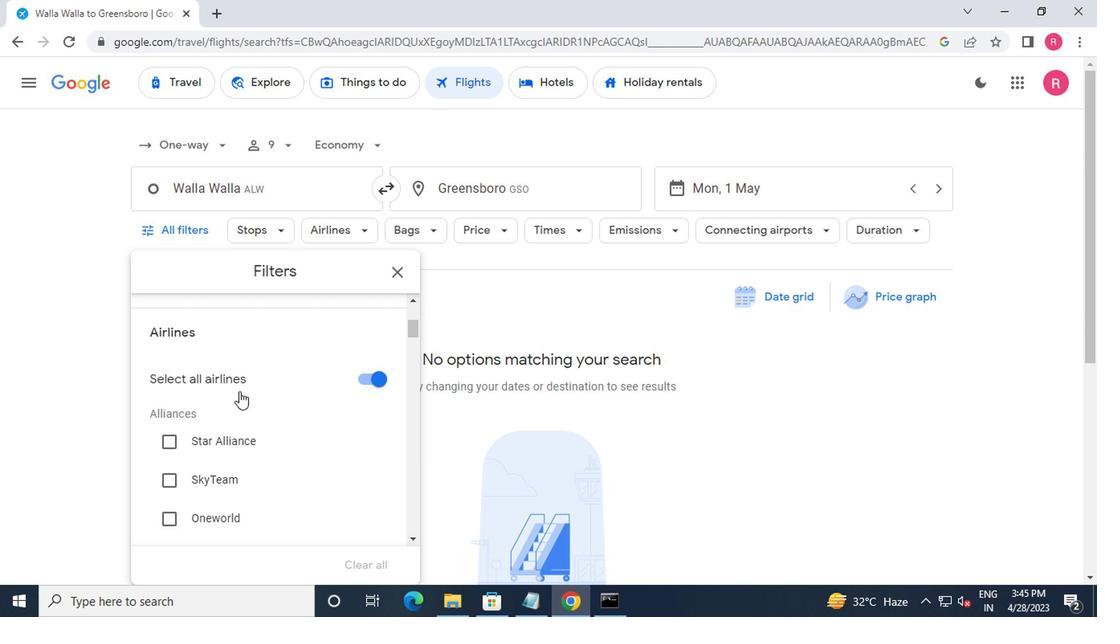 
Action: Mouse moved to (236, 391)
Screenshot: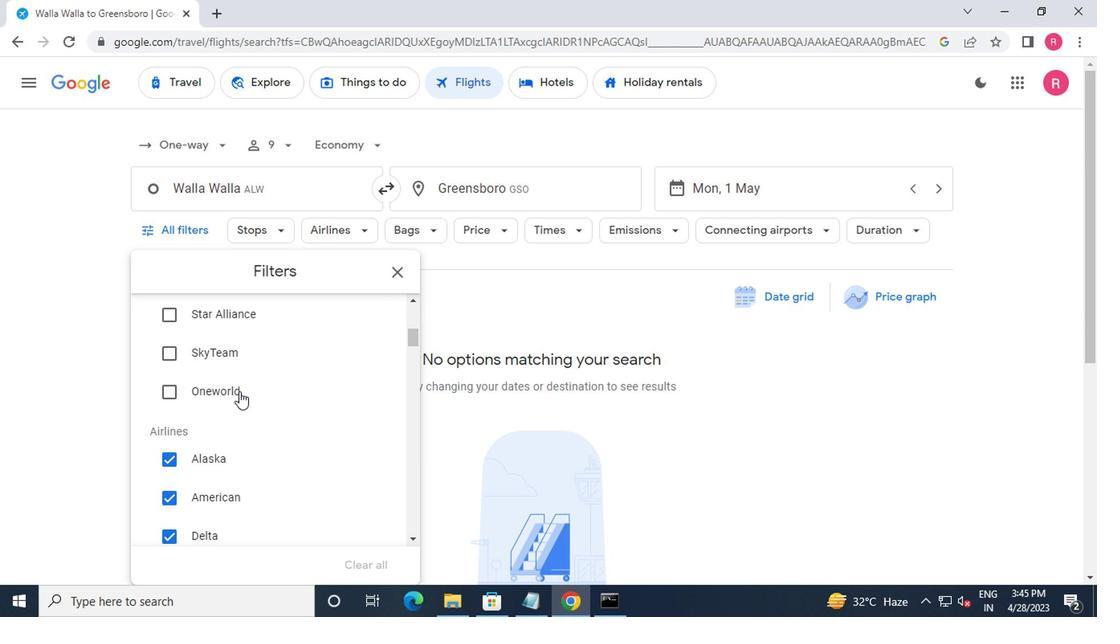 
Action: Mouse scrolled (236, 391) with delta (0, 0)
Screenshot: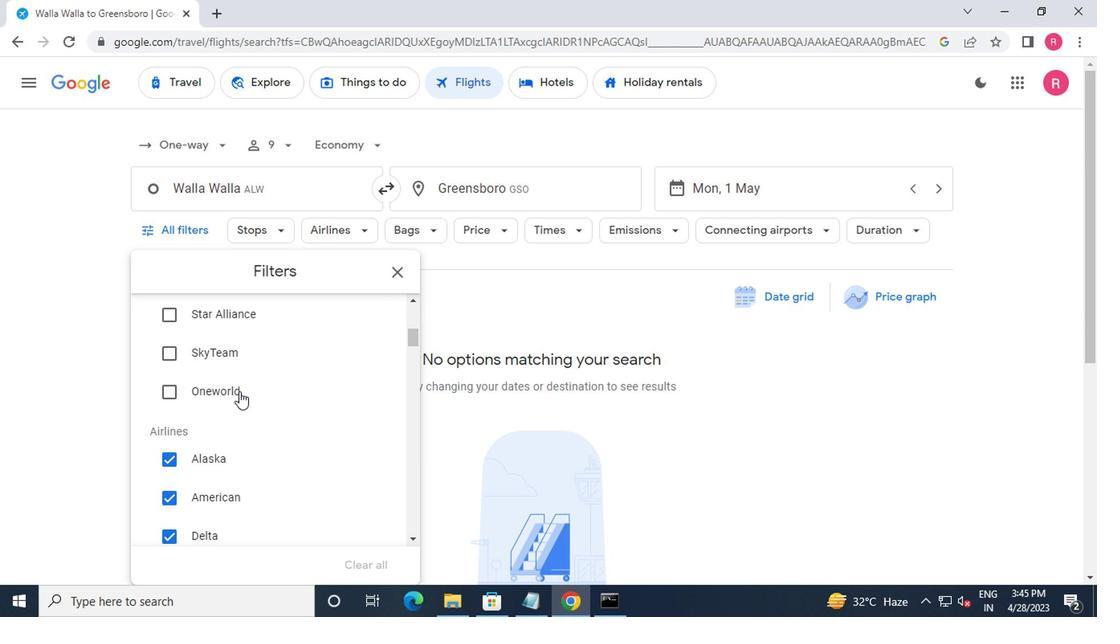 
Action: Mouse scrolled (236, 391) with delta (0, 0)
Screenshot: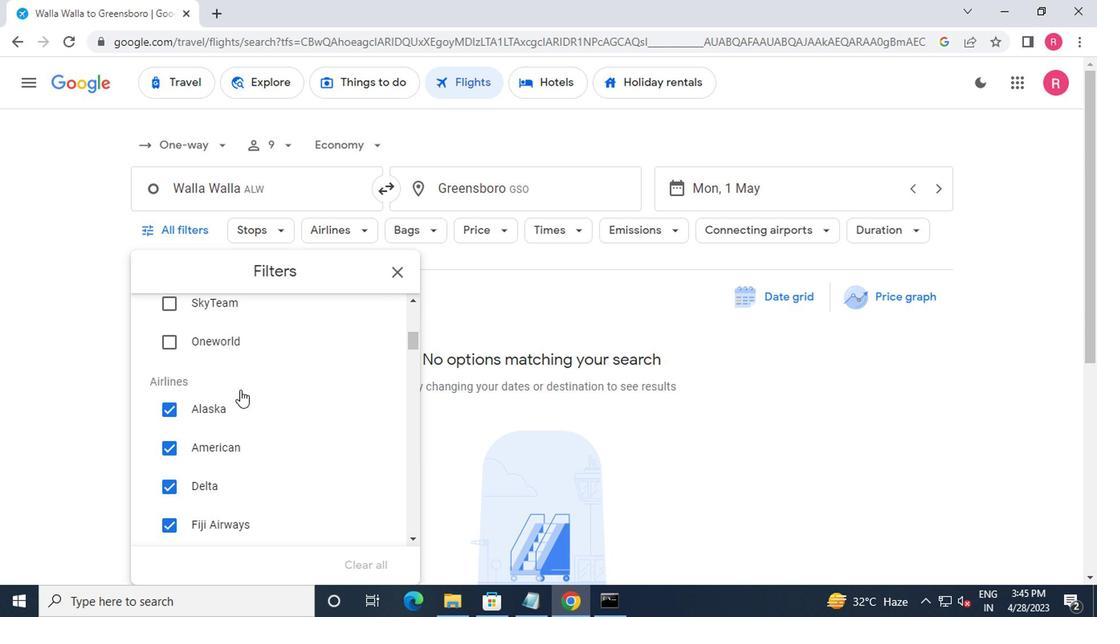 
Action: Mouse scrolled (236, 391) with delta (0, 0)
Screenshot: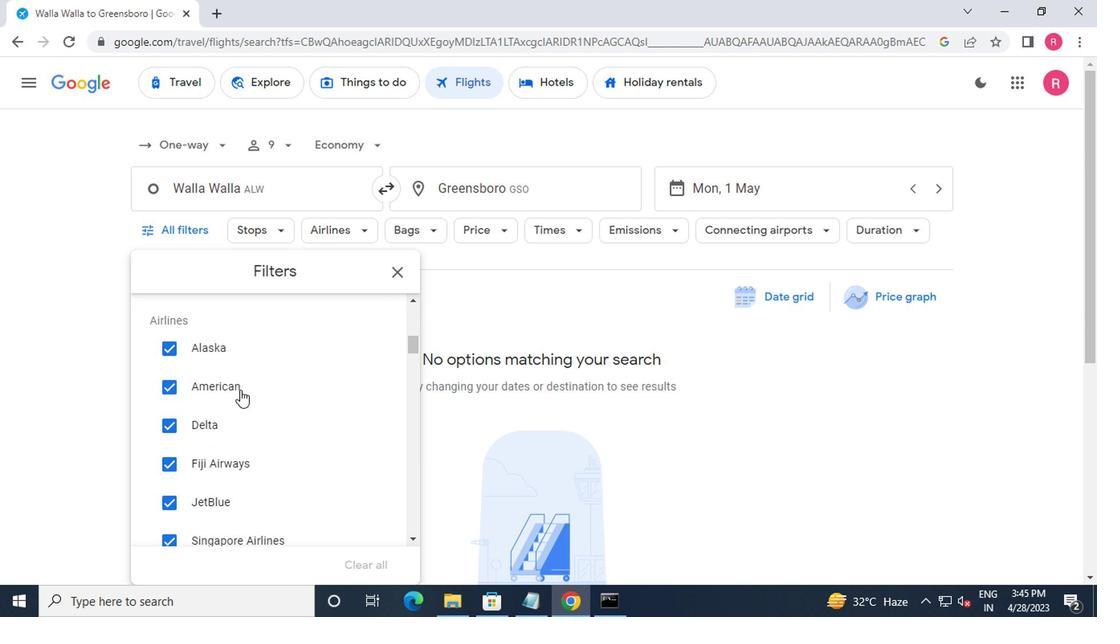 
Action: Mouse moved to (346, 455)
Screenshot: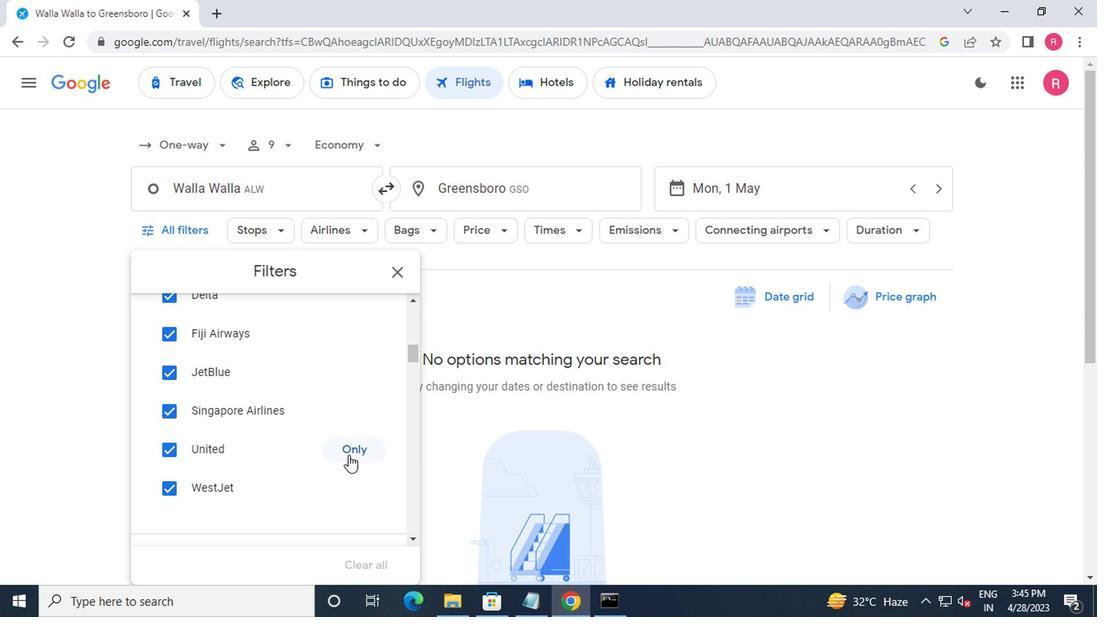
Action: Mouse pressed left at (346, 455)
Screenshot: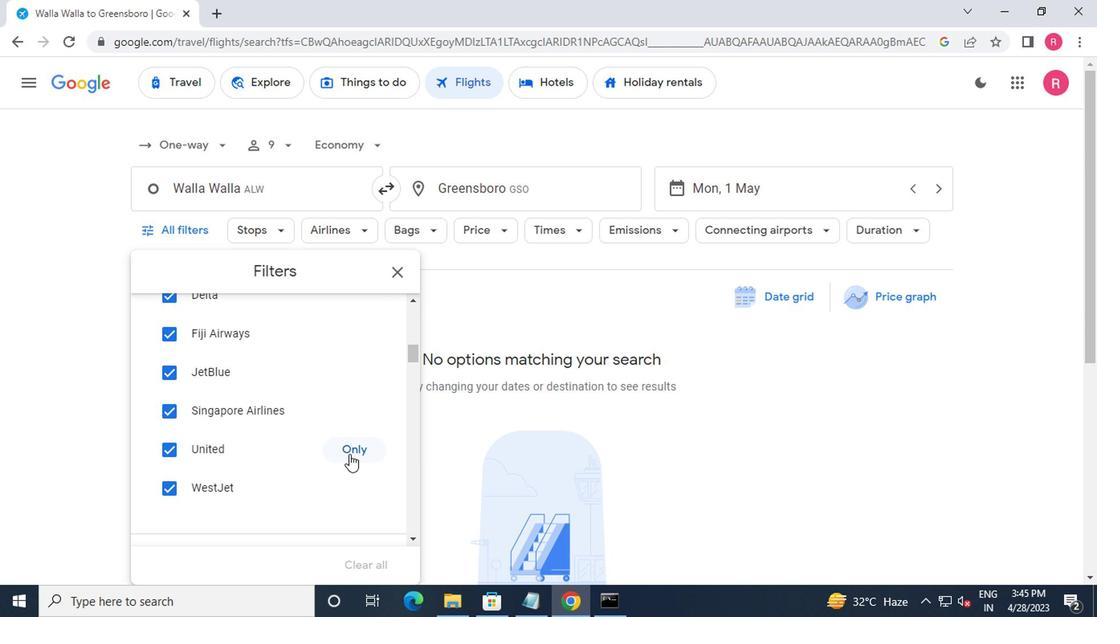 
Action: Mouse scrolled (346, 454) with delta (0, 0)
Screenshot: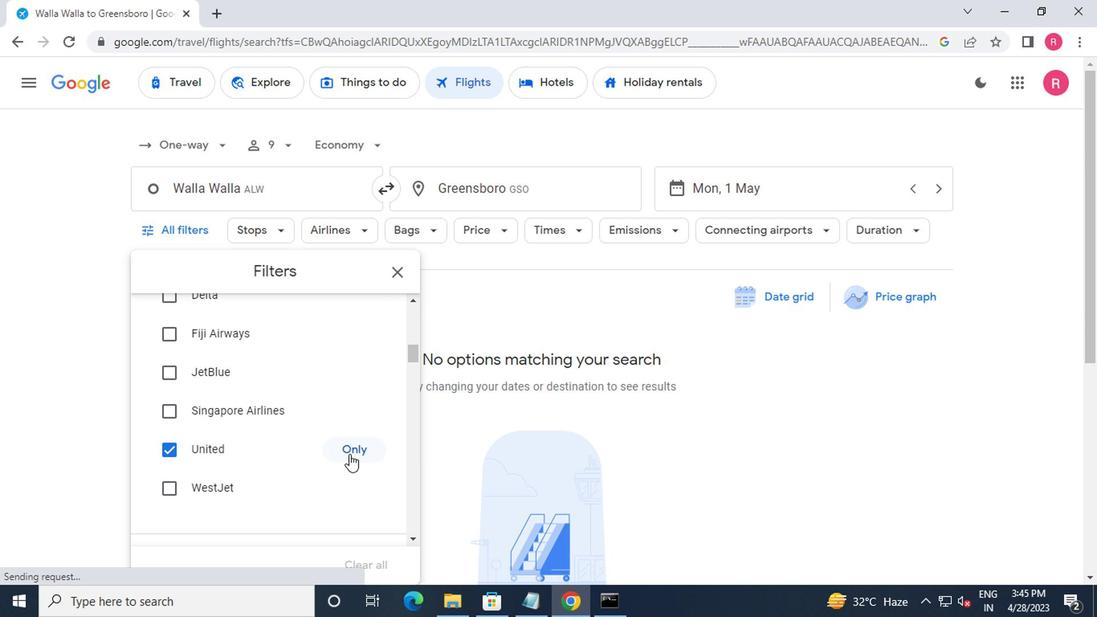 
Action: Mouse moved to (346, 454)
Screenshot: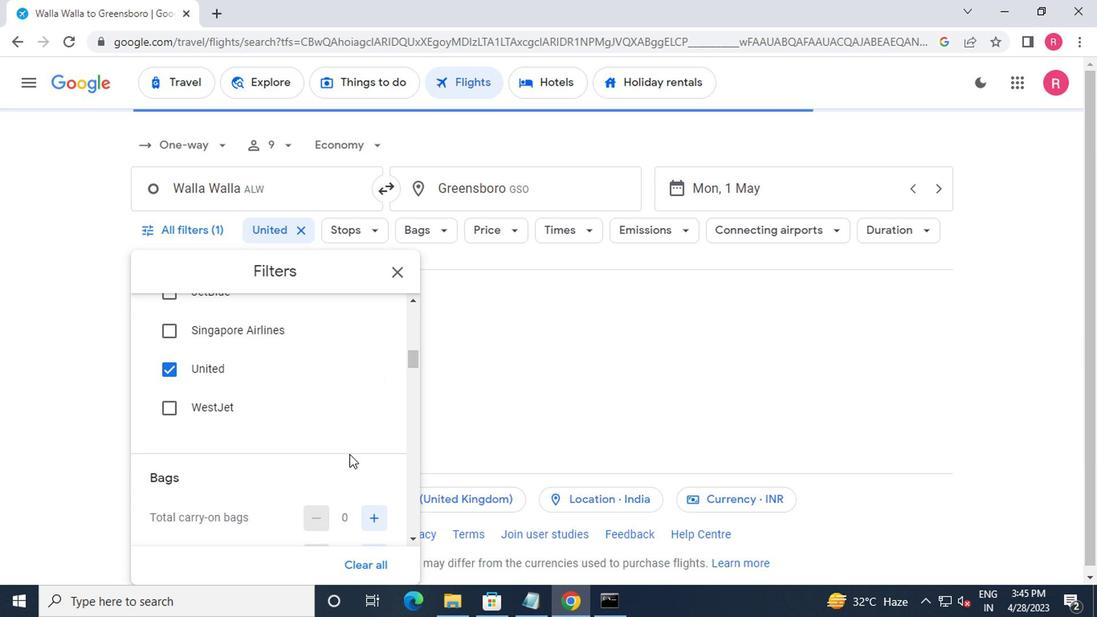 
Action: Mouse scrolled (346, 452) with delta (0, -1)
Screenshot: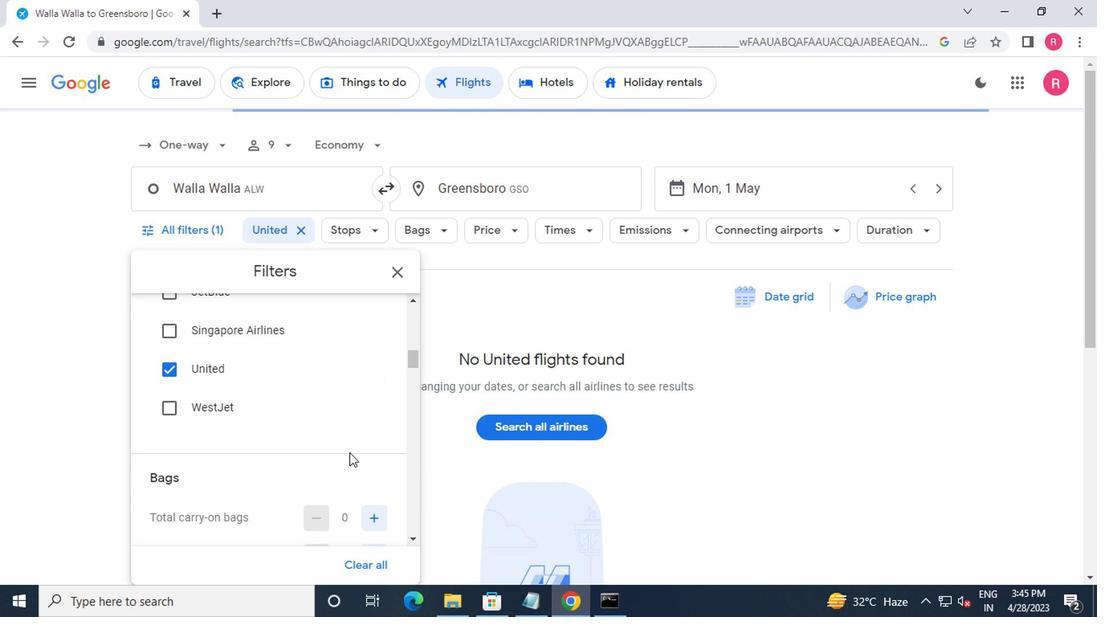 
Action: Mouse moved to (368, 476)
Screenshot: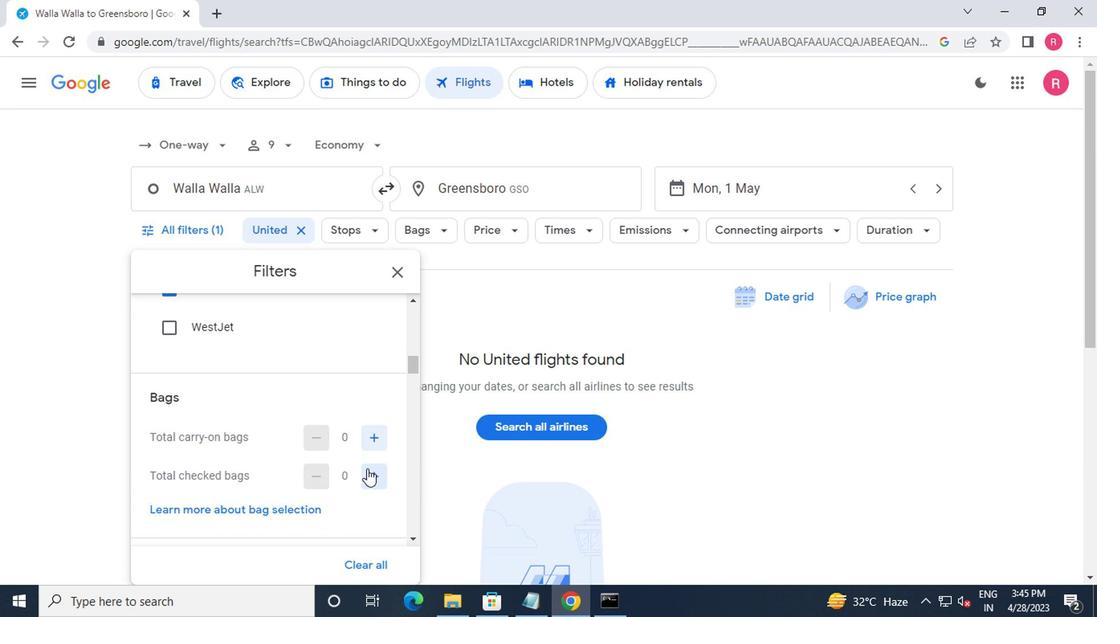 
Action: Mouse pressed left at (368, 476)
Screenshot: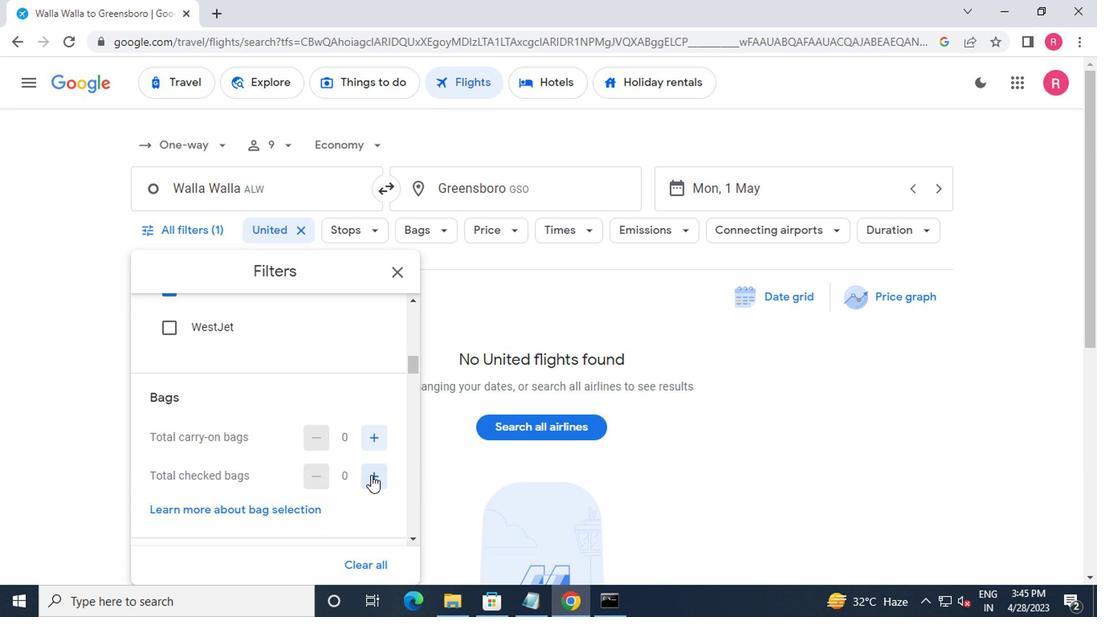 
Action: Mouse pressed left at (368, 476)
Screenshot: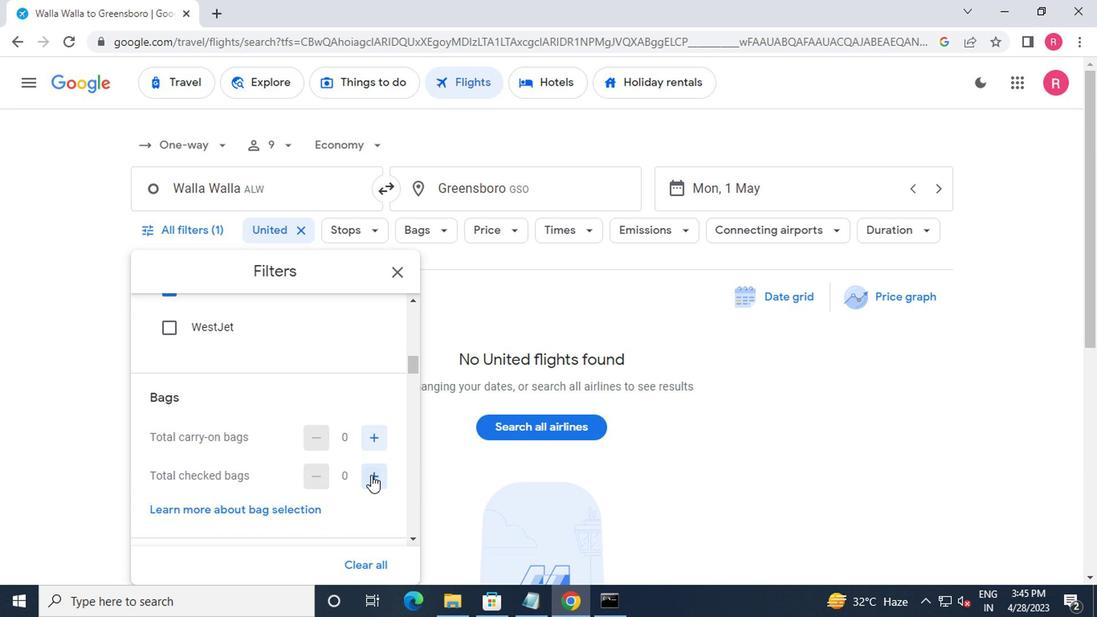 
Action: Mouse pressed left at (368, 476)
Screenshot: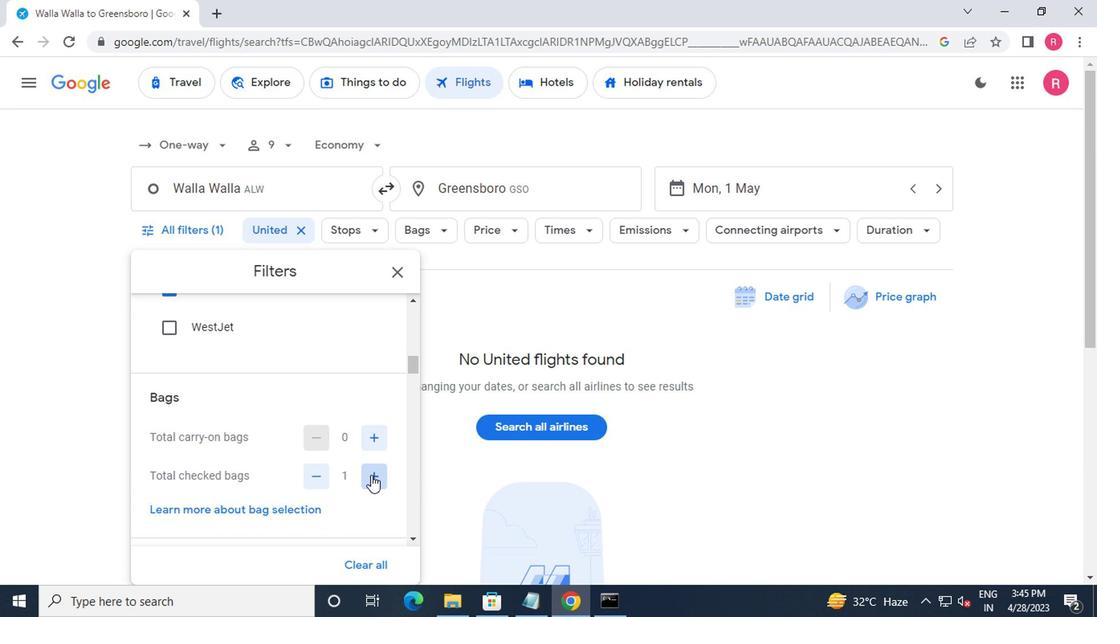 
Action: Mouse pressed left at (368, 476)
Screenshot: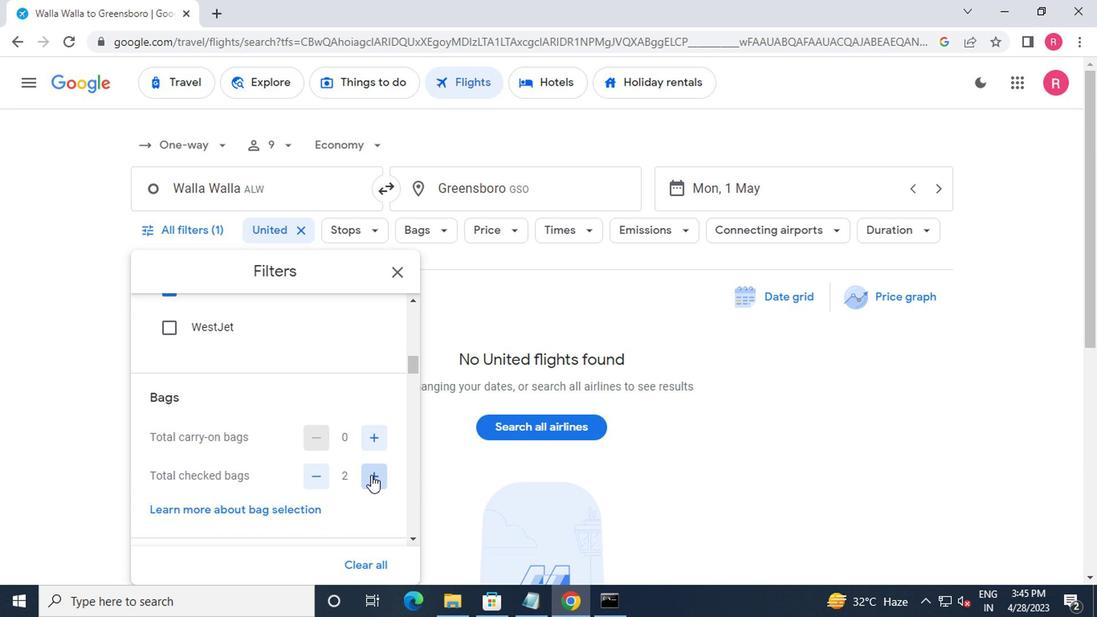 
Action: Mouse pressed left at (368, 476)
Screenshot: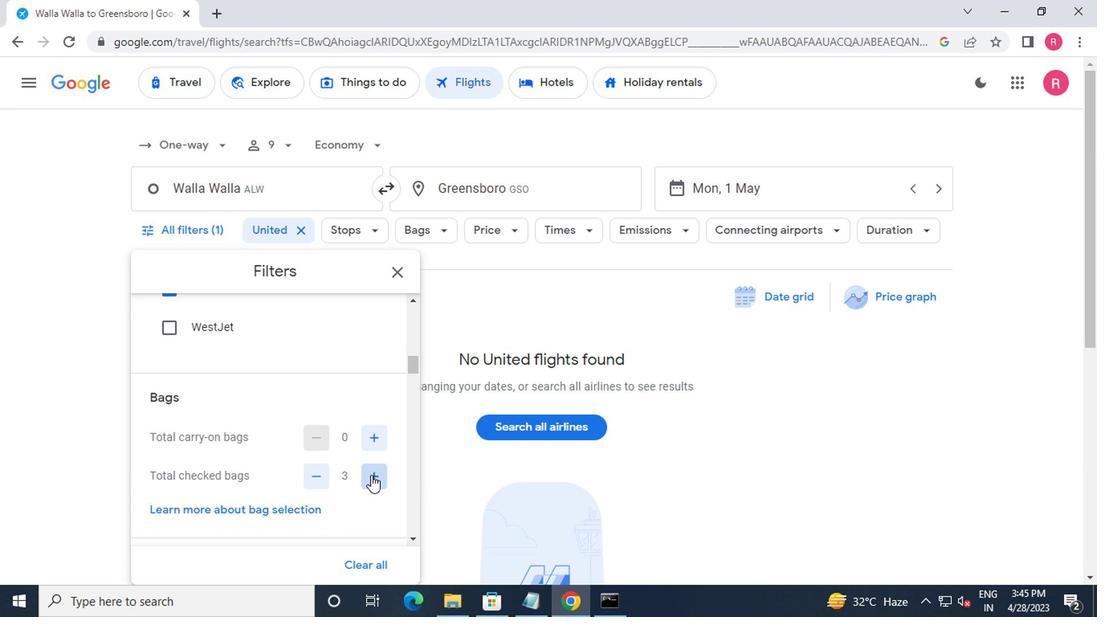 
Action: Mouse pressed left at (368, 476)
Screenshot: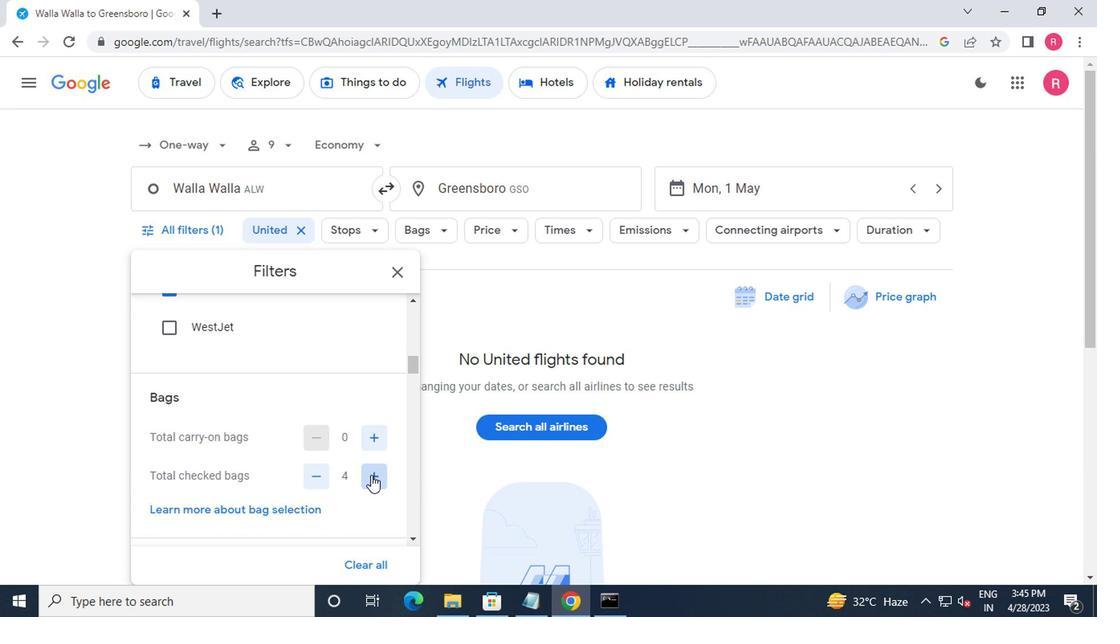 
Action: Mouse pressed left at (368, 476)
Screenshot: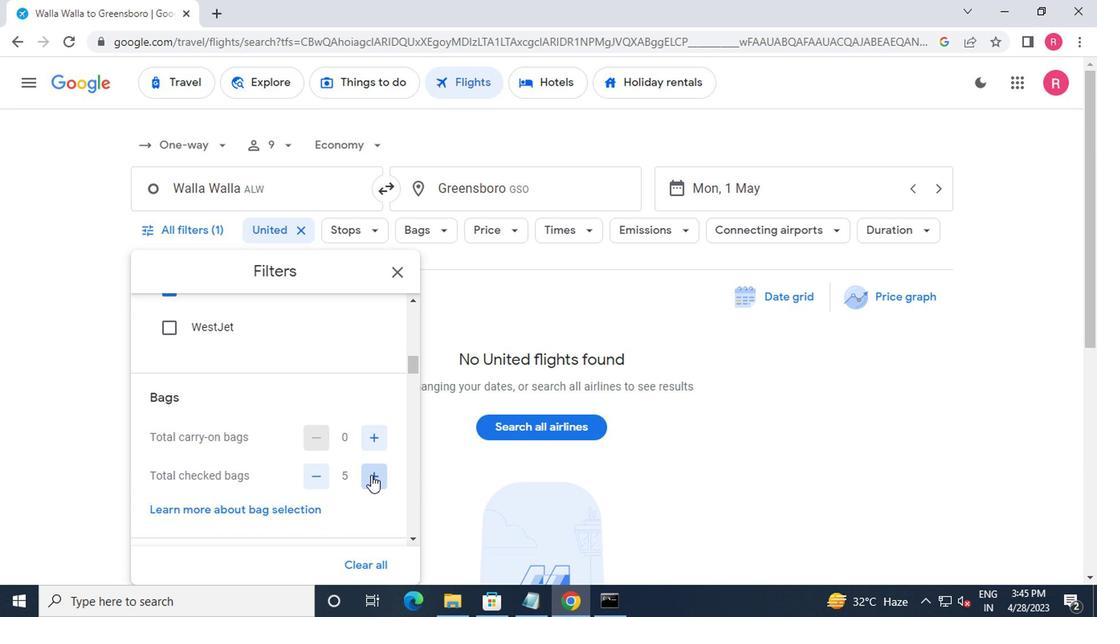 
Action: Mouse pressed left at (368, 476)
Screenshot: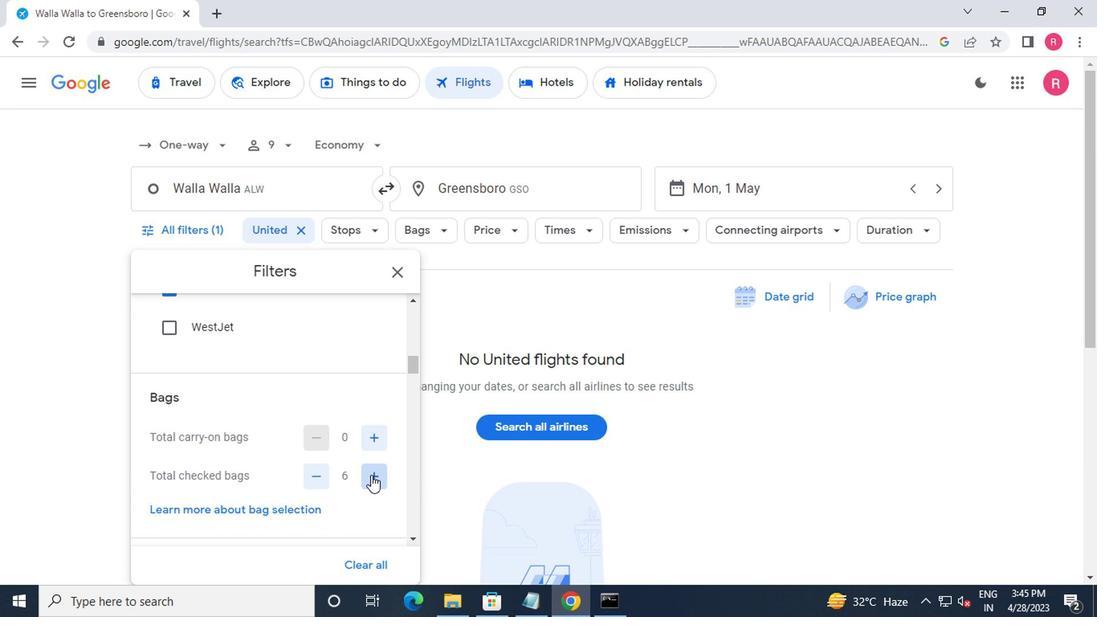 
Action: Mouse pressed left at (368, 476)
Screenshot: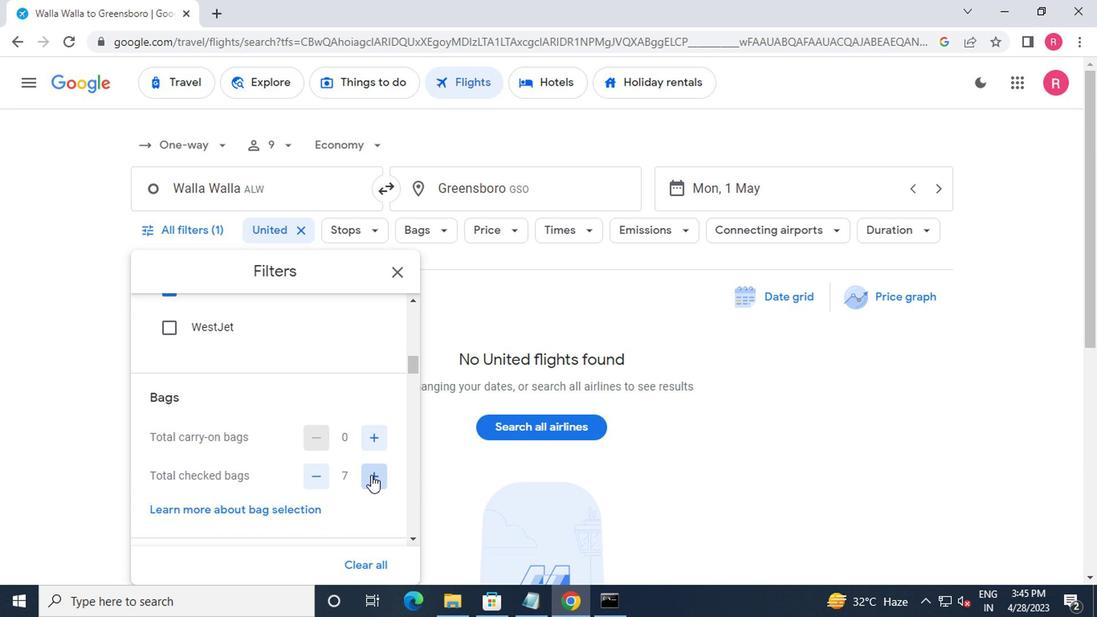 
Action: Mouse pressed left at (368, 476)
Screenshot: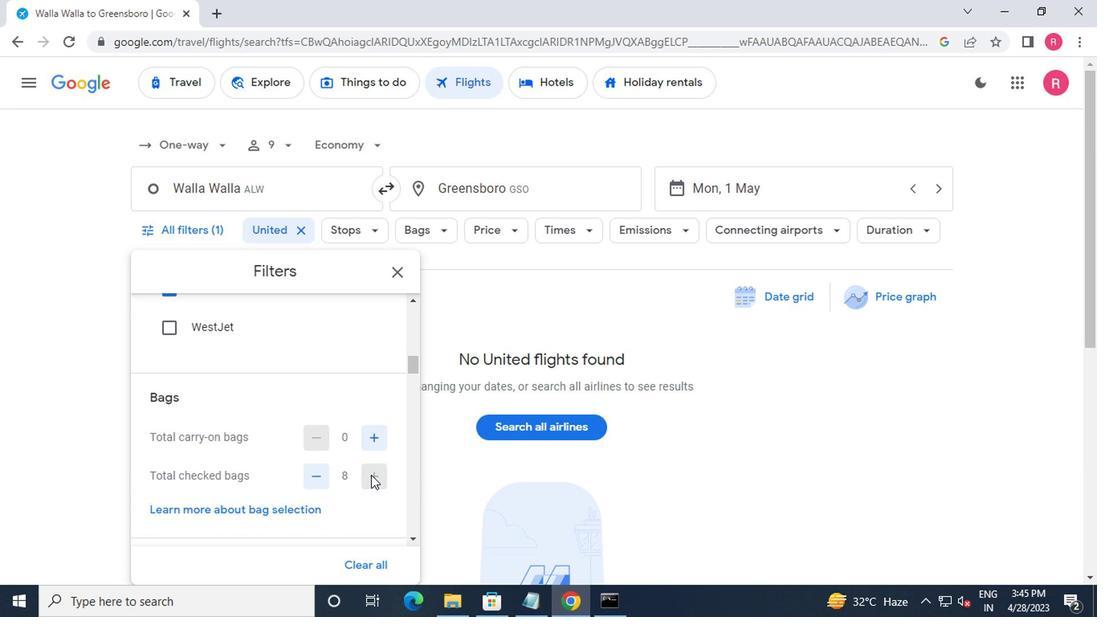 
Action: Mouse moved to (368, 475)
Screenshot: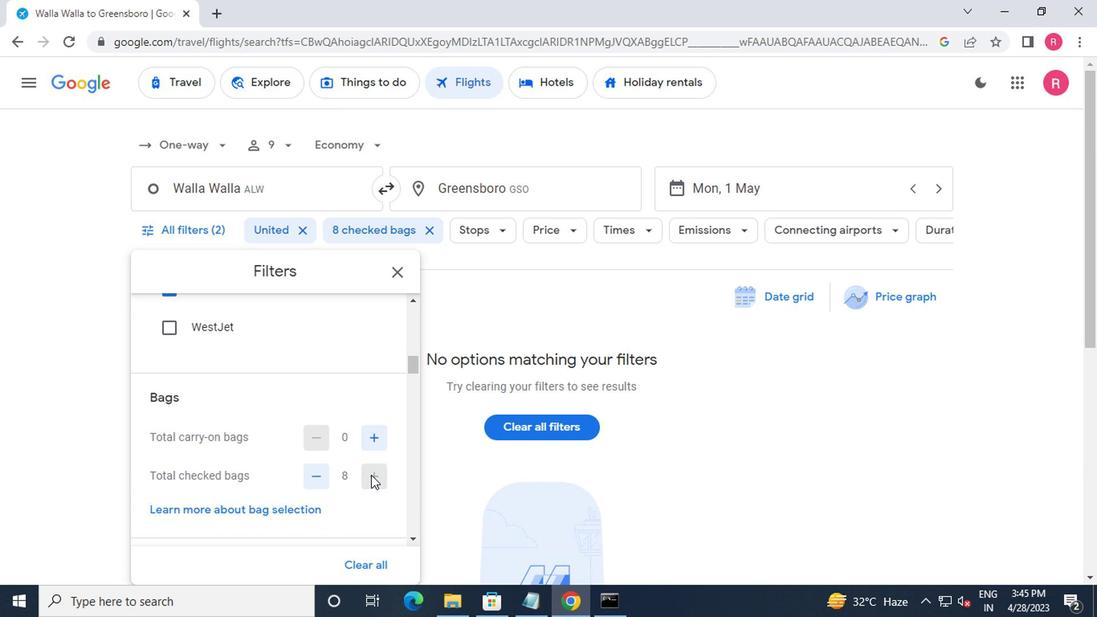 
Action: Mouse scrolled (368, 474) with delta (0, 0)
Screenshot: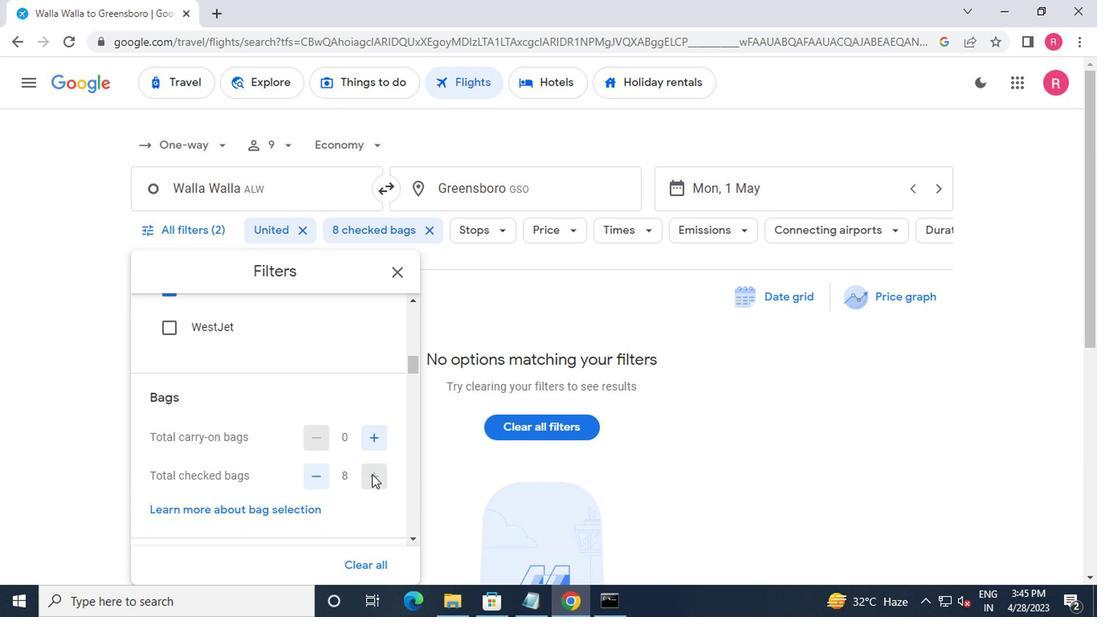 
Action: Mouse scrolled (368, 474) with delta (0, 0)
Screenshot: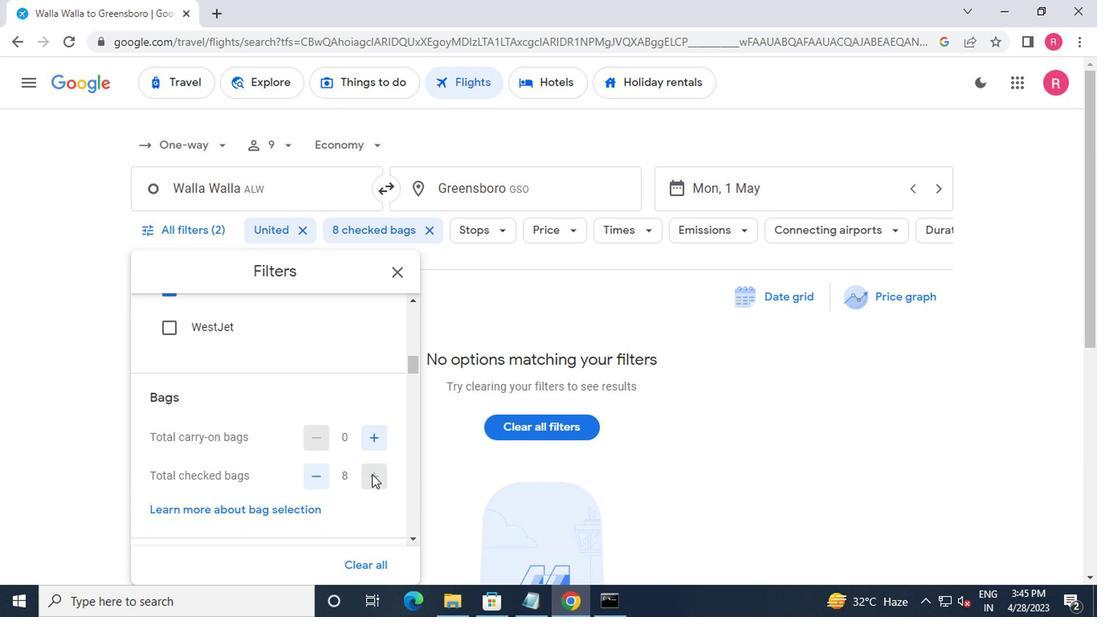 
Action: Mouse moved to (372, 475)
Screenshot: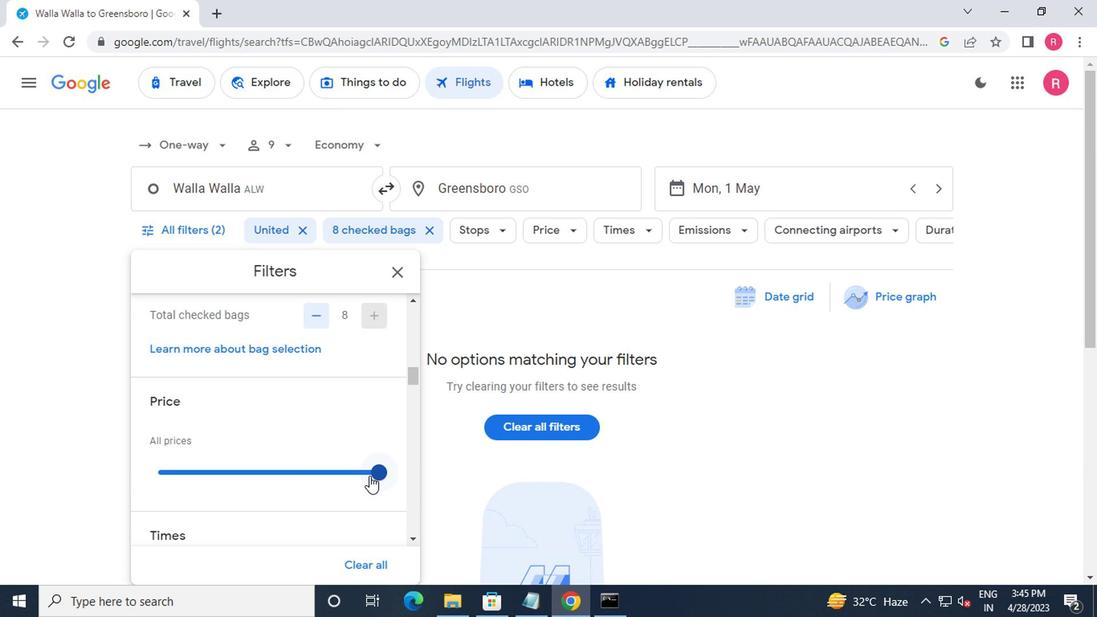 
Action: Mouse pressed left at (372, 475)
Screenshot: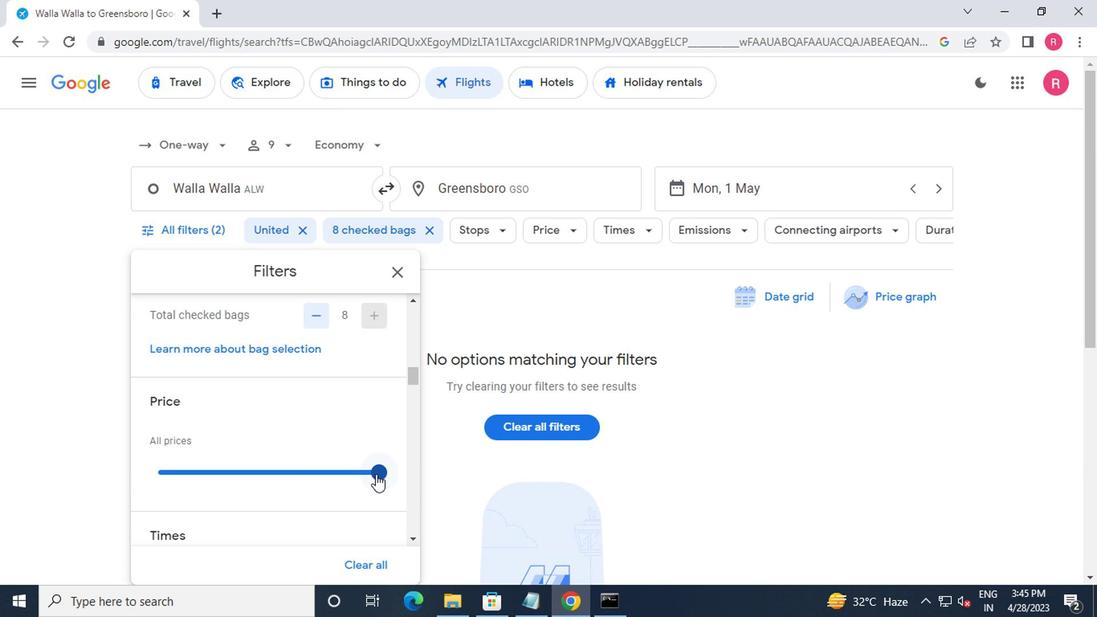 
Action: Mouse moved to (370, 474)
Screenshot: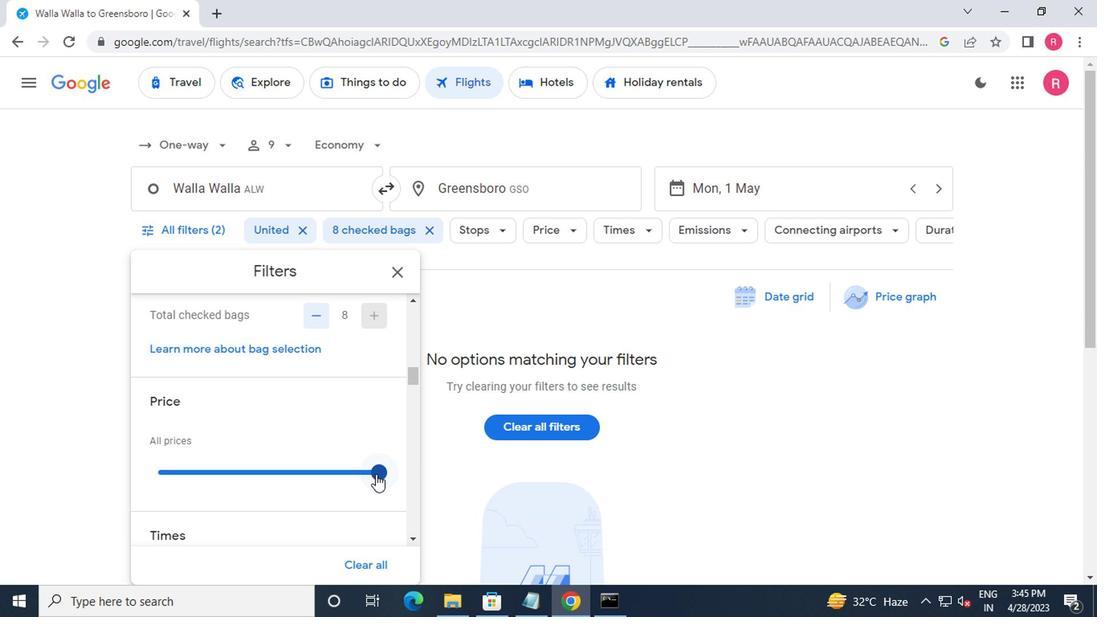 
Action: Mouse scrolled (370, 473) with delta (0, -1)
Screenshot: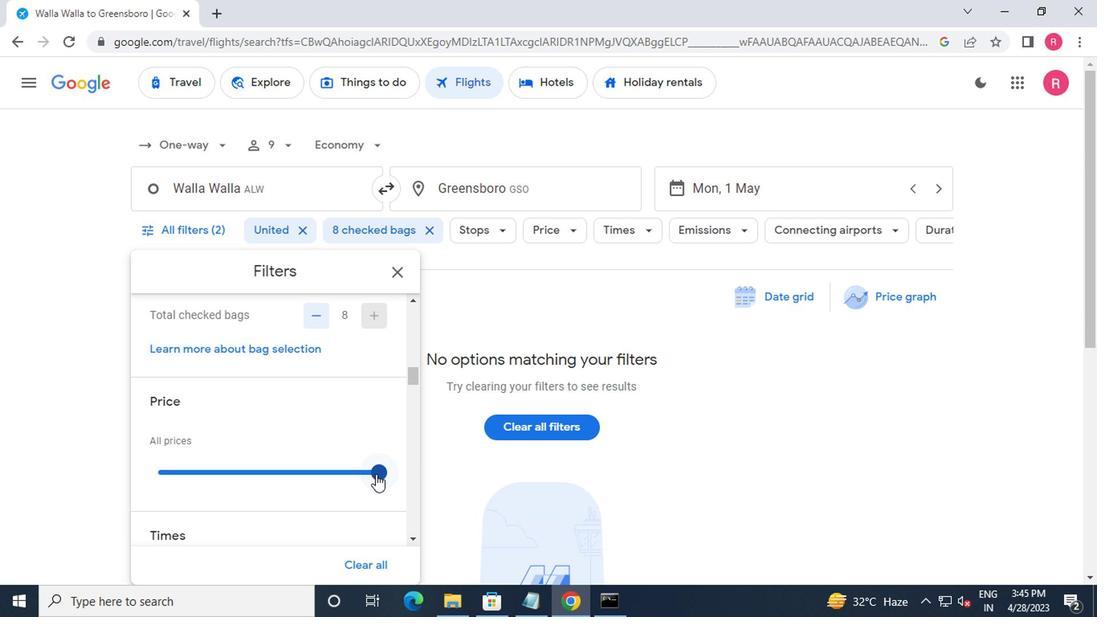 
Action: Mouse moved to (335, 483)
Screenshot: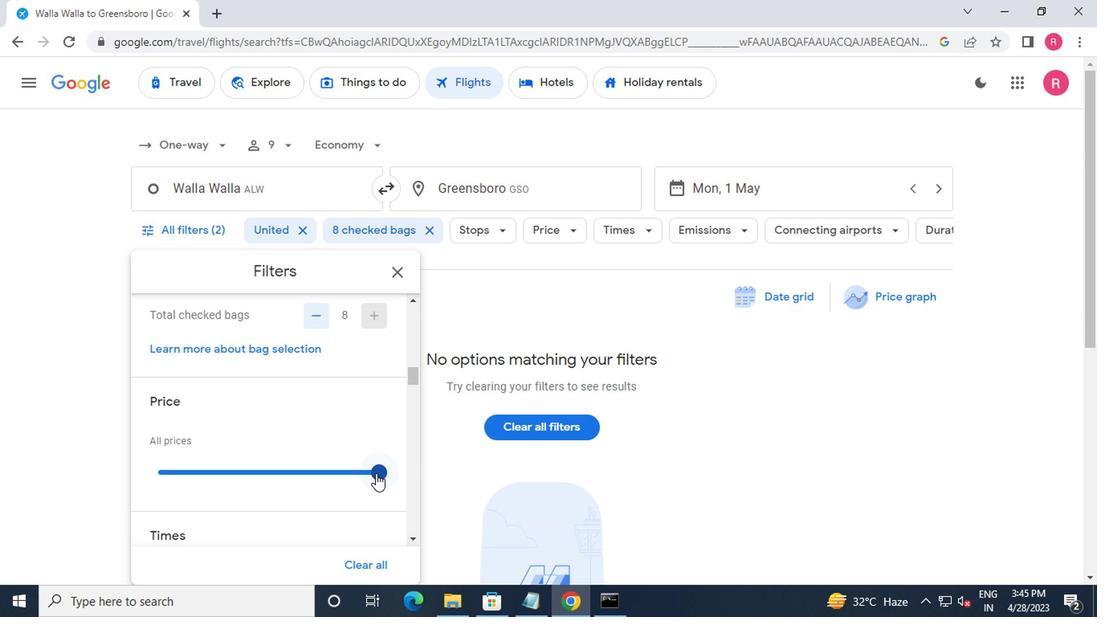 
Action: Mouse scrolled (335, 482) with delta (0, 0)
Screenshot: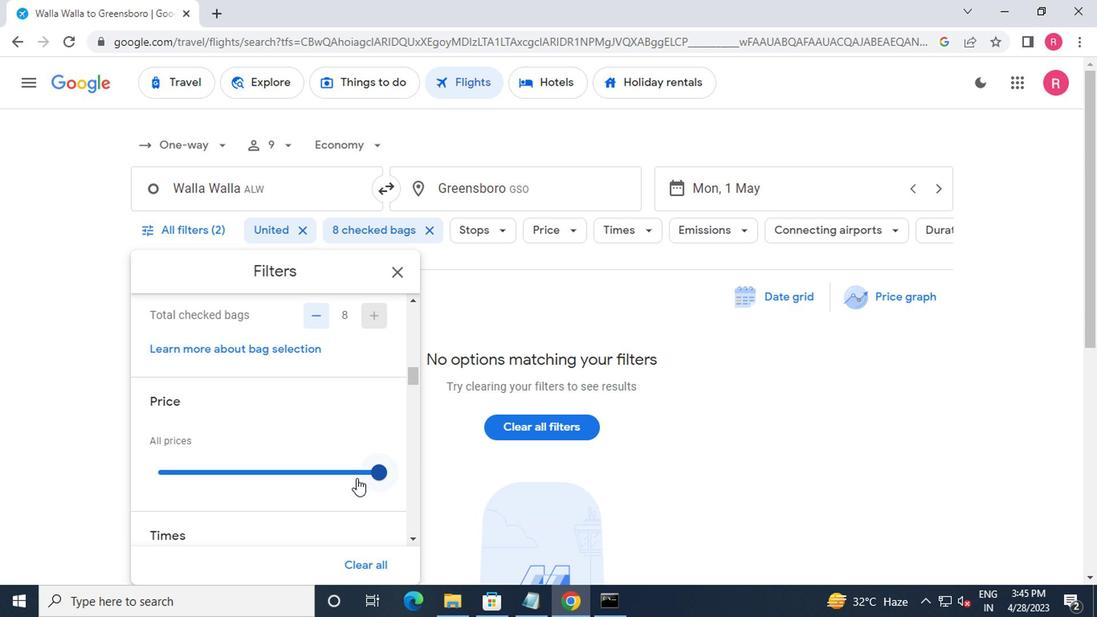 
Action: Mouse moved to (216, 475)
Screenshot: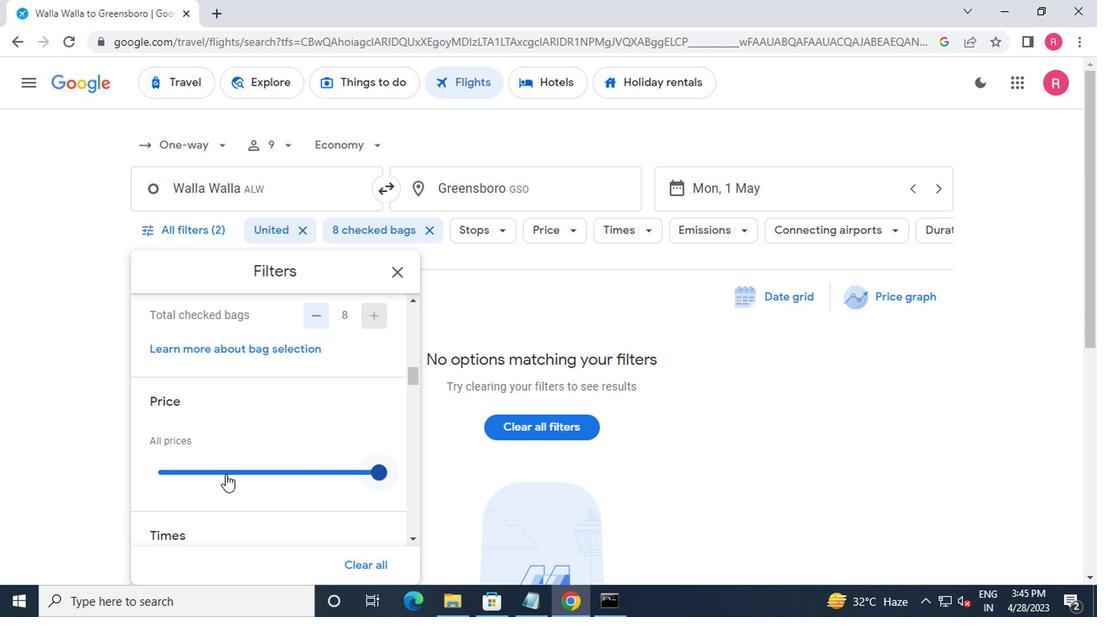 
Action: Mouse scrolled (216, 474) with delta (0, 0)
Screenshot: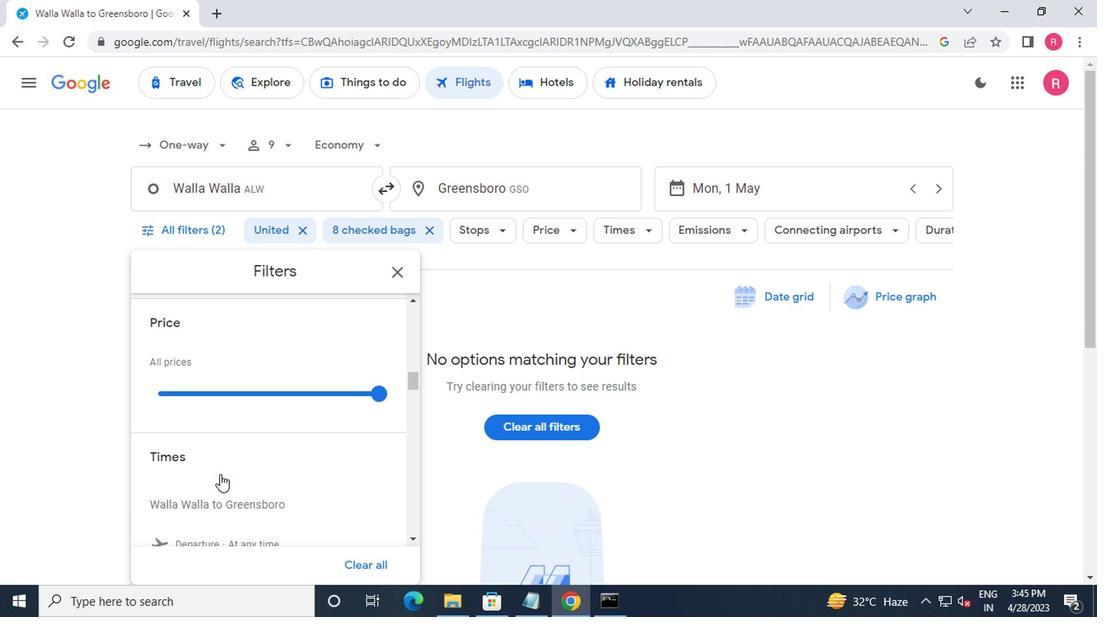 
Action: Mouse moved to (215, 476)
Screenshot: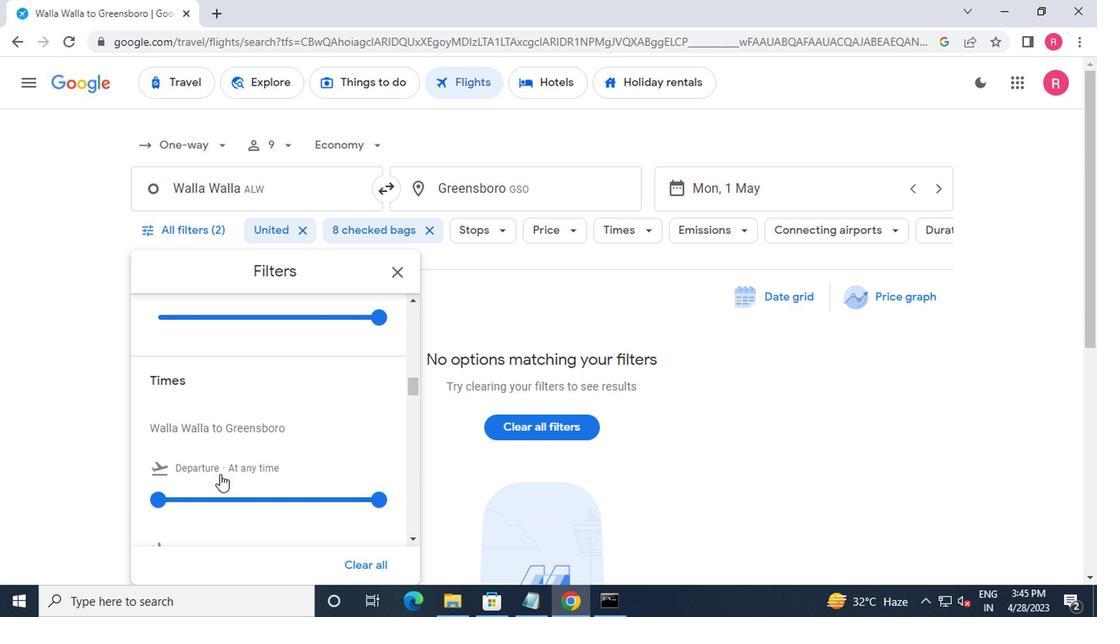 
Action: Mouse scrolled (215, 475) with delta (0, -1)
Screenshot: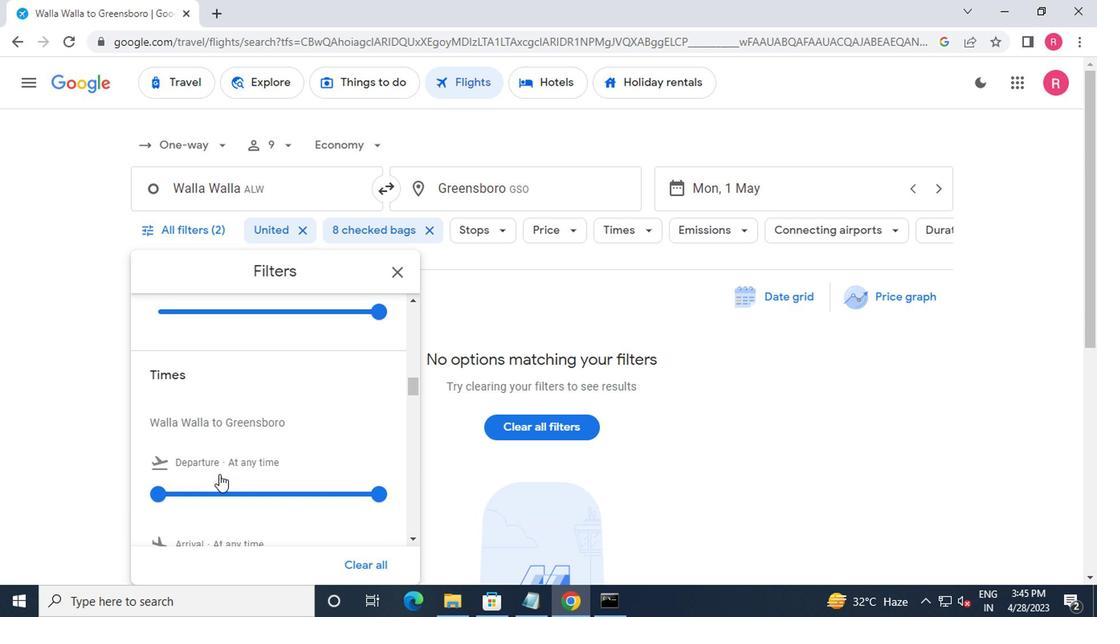
Action: Mouse moved to (217, 474)
Screenshot: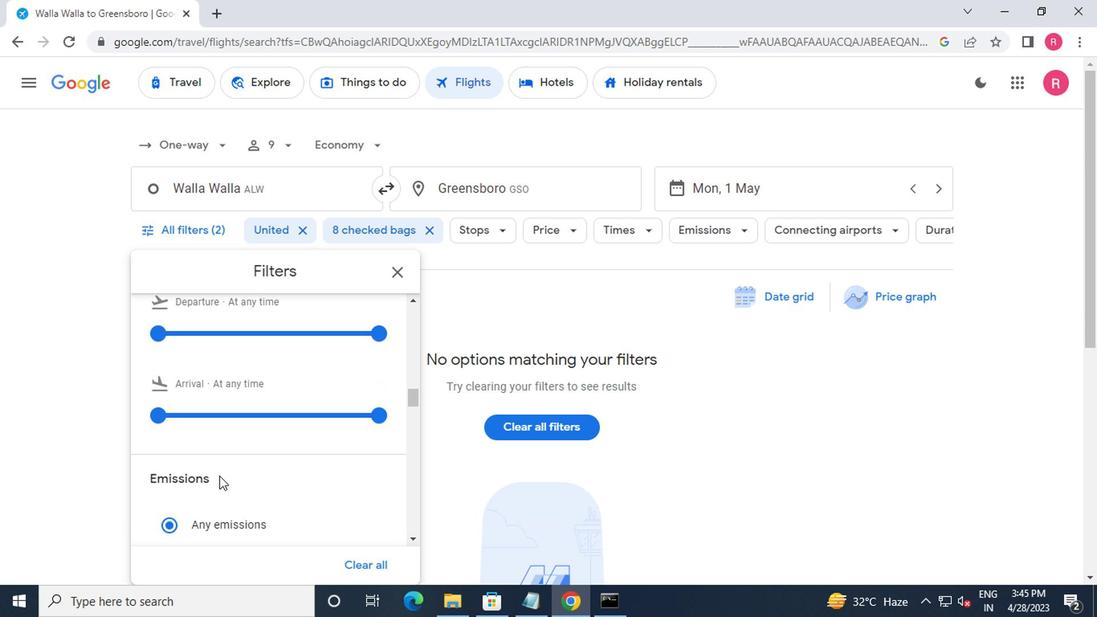 
Action: Mouse scrolled (217, 475) with delta (0, 0)
Screenshot: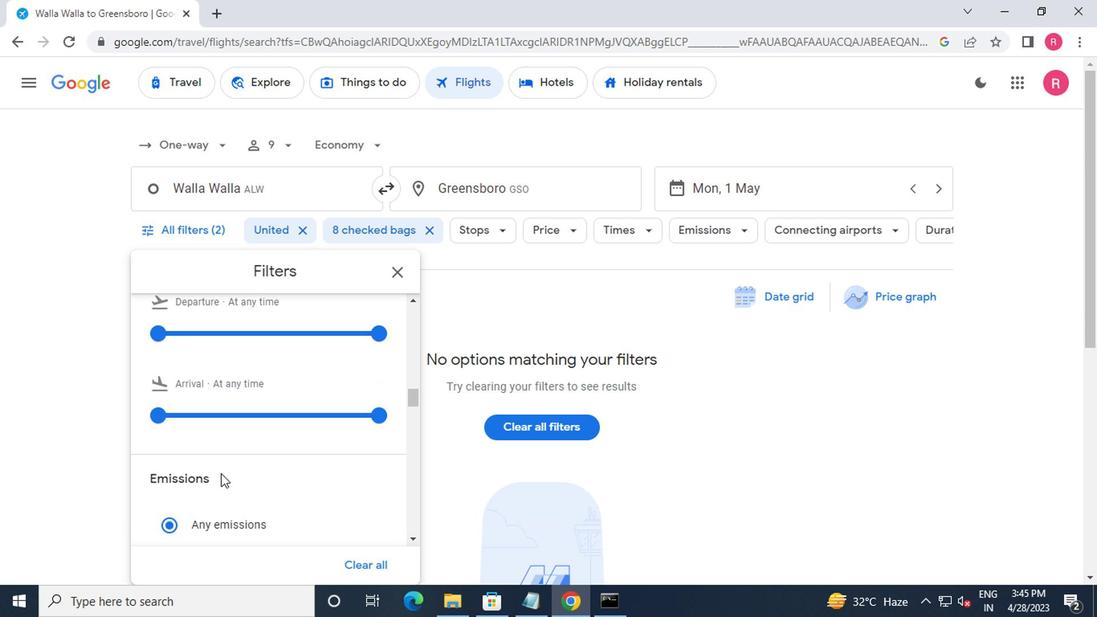 
Action: Mouse moved to (148, 423)
Screenshot: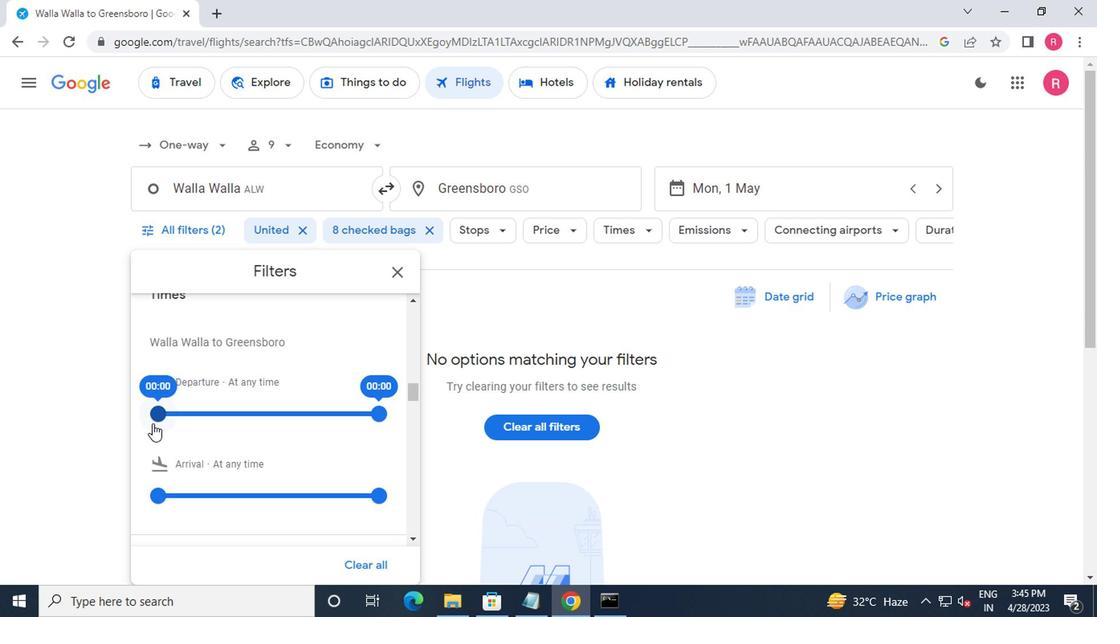 
Action: Mouse pressed left at (148, 423)
Screenshot: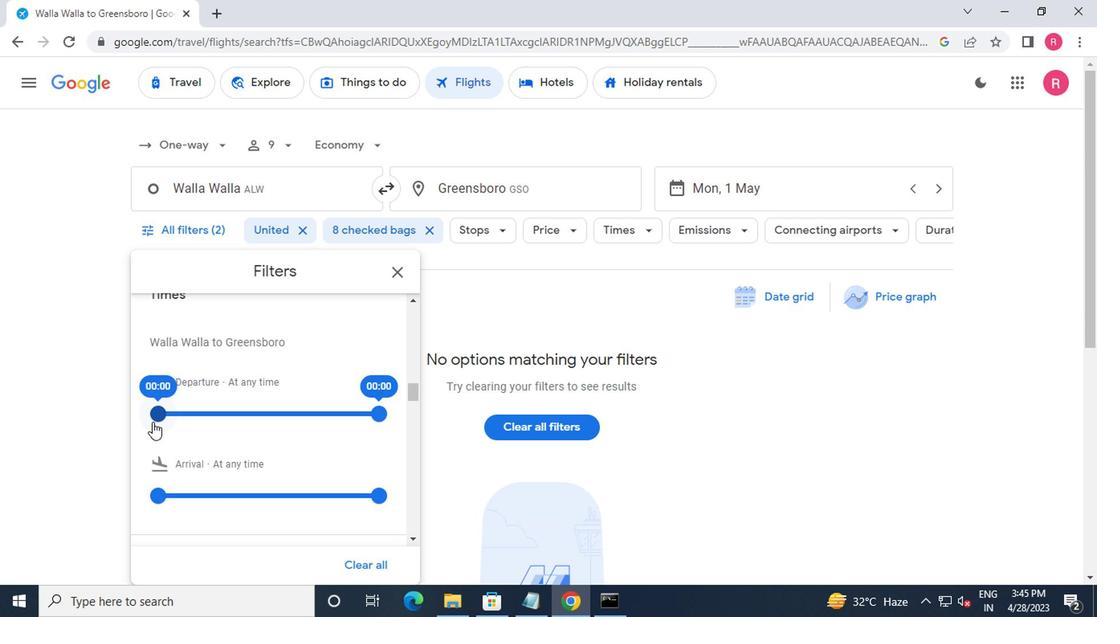 
Action: Mouse moved to (376, 421)
Screenshot: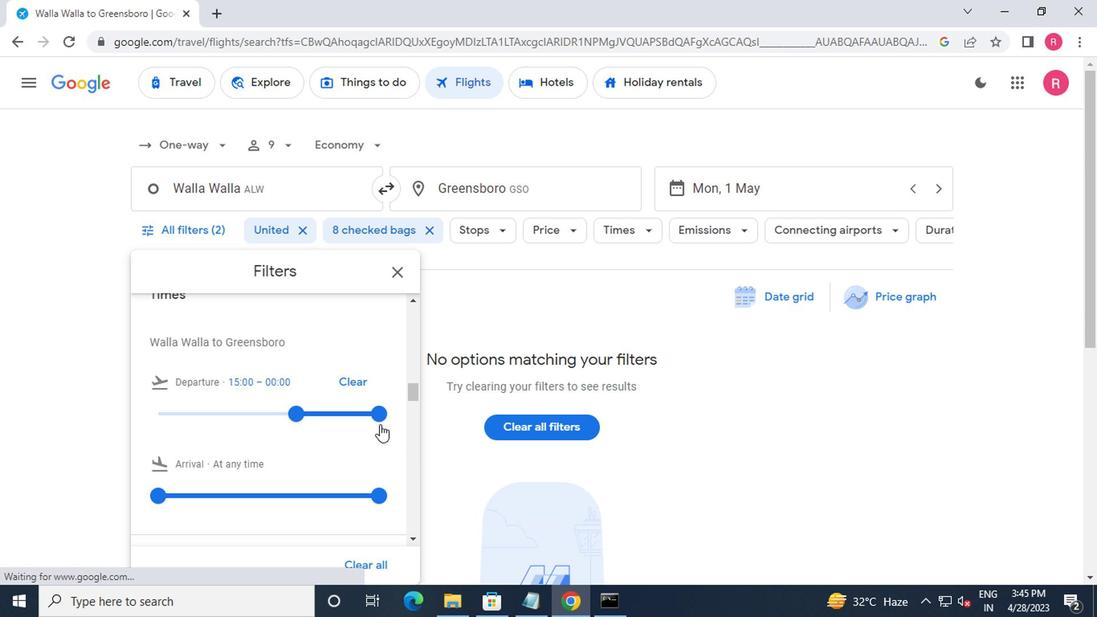 
Action: Mouse pressed left at (376, 421)
Screenshot: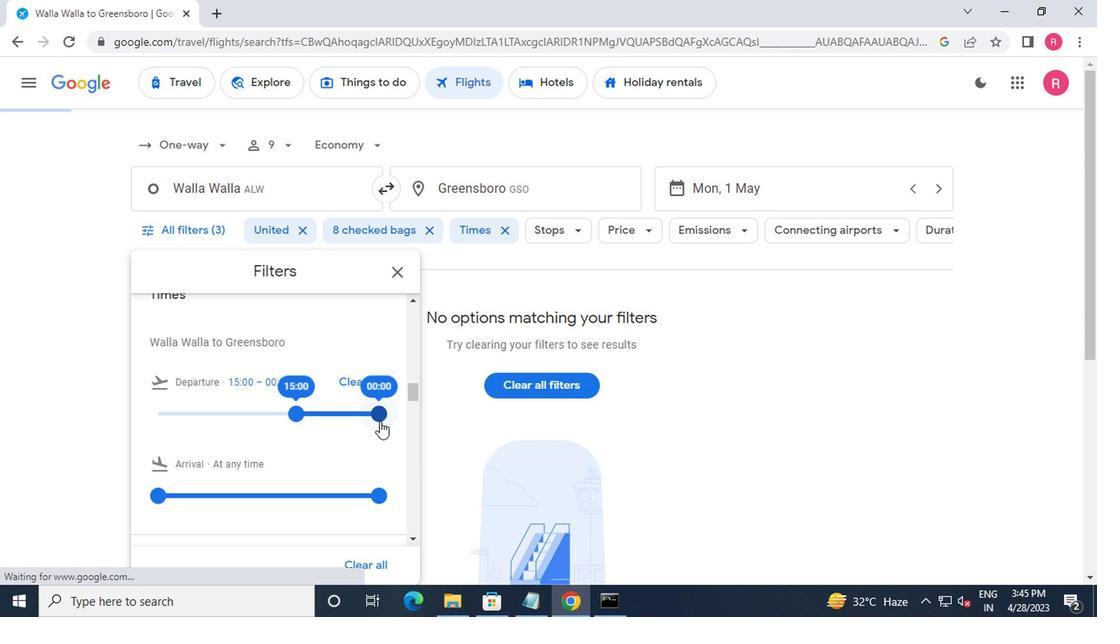 
Action: Mouse moved to (392, 281)
Screenshot: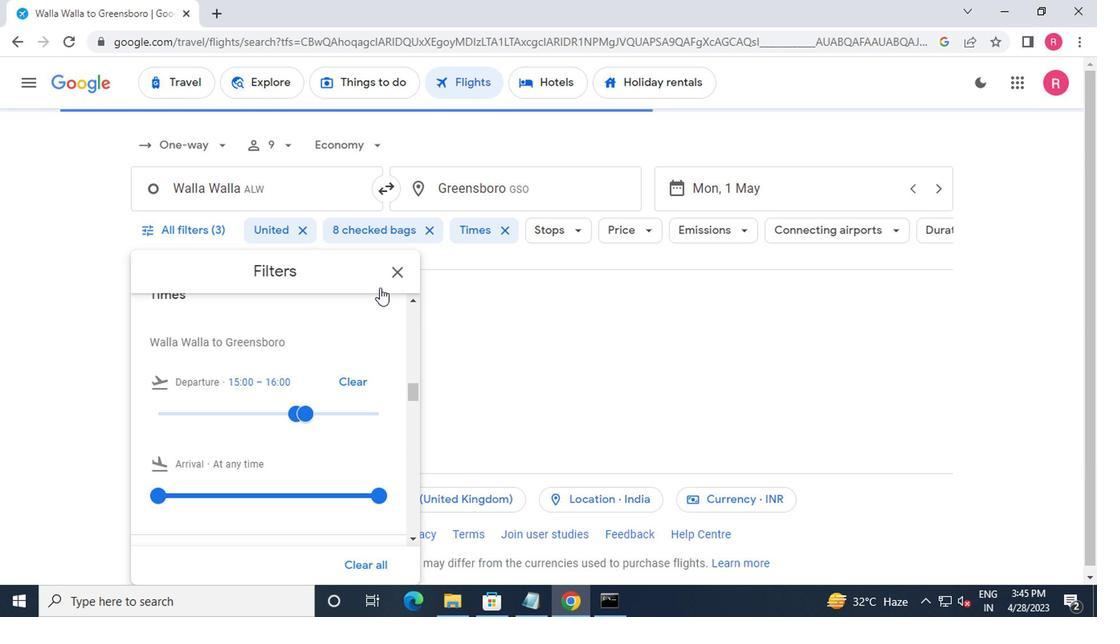 
Action: Mouse pressed left at (392, 281)
Screenshot: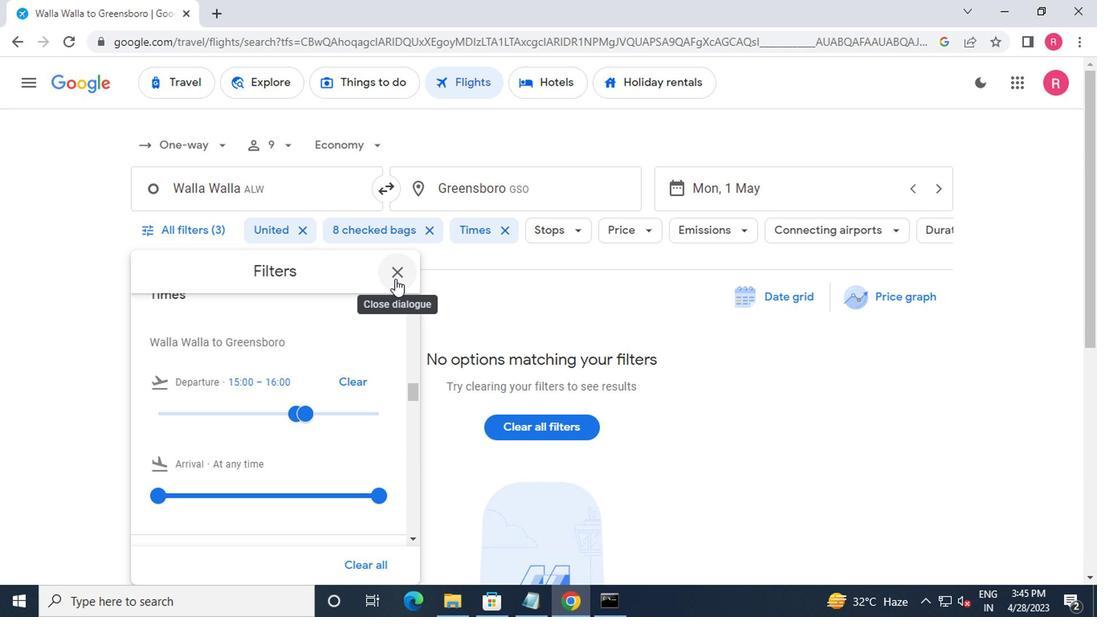 
Action: Mouse moved to (392, 281)
Screenshot: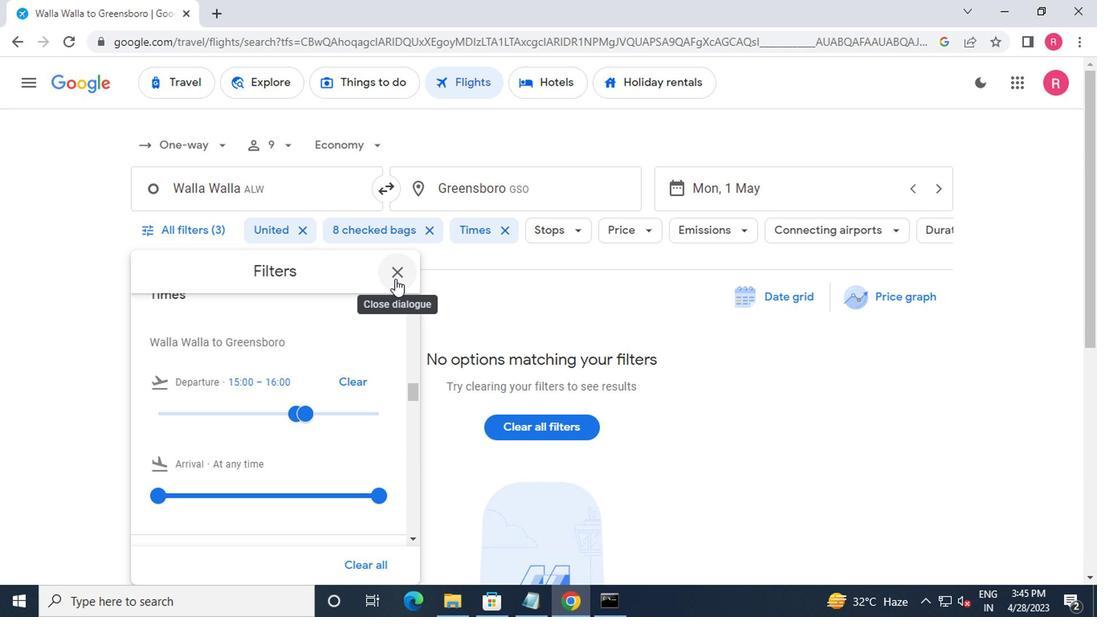 
